 Task: Select the ignore option in the lint Vendor Prefix.
Action: Mouse moved to (62, 484)
Screenshot: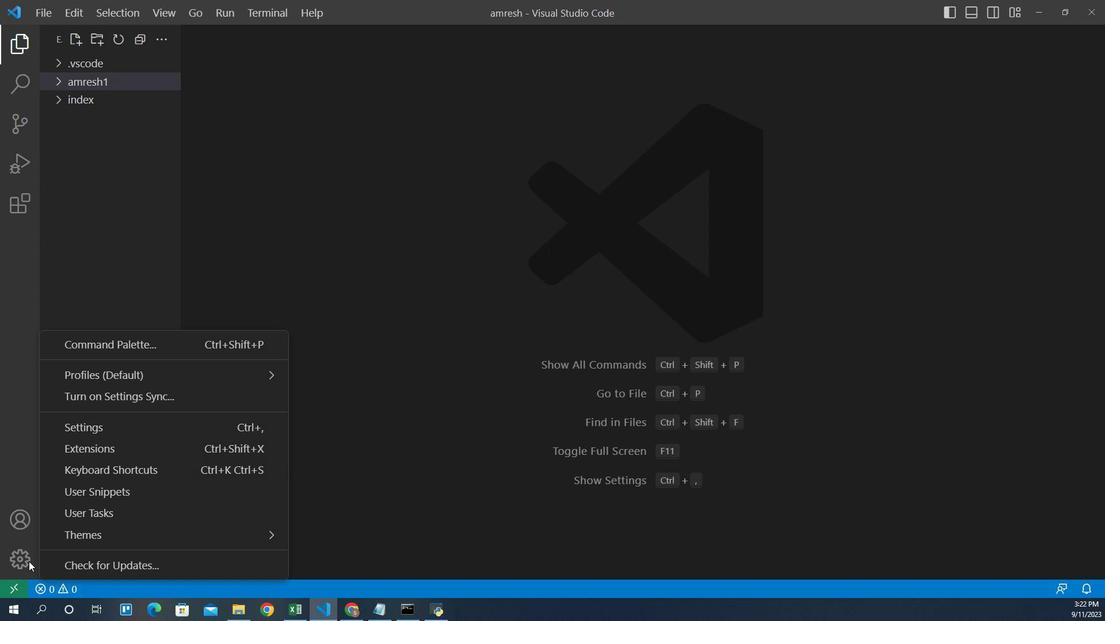 
Action: Mouse pressed left at (62, 484)
Screenshot: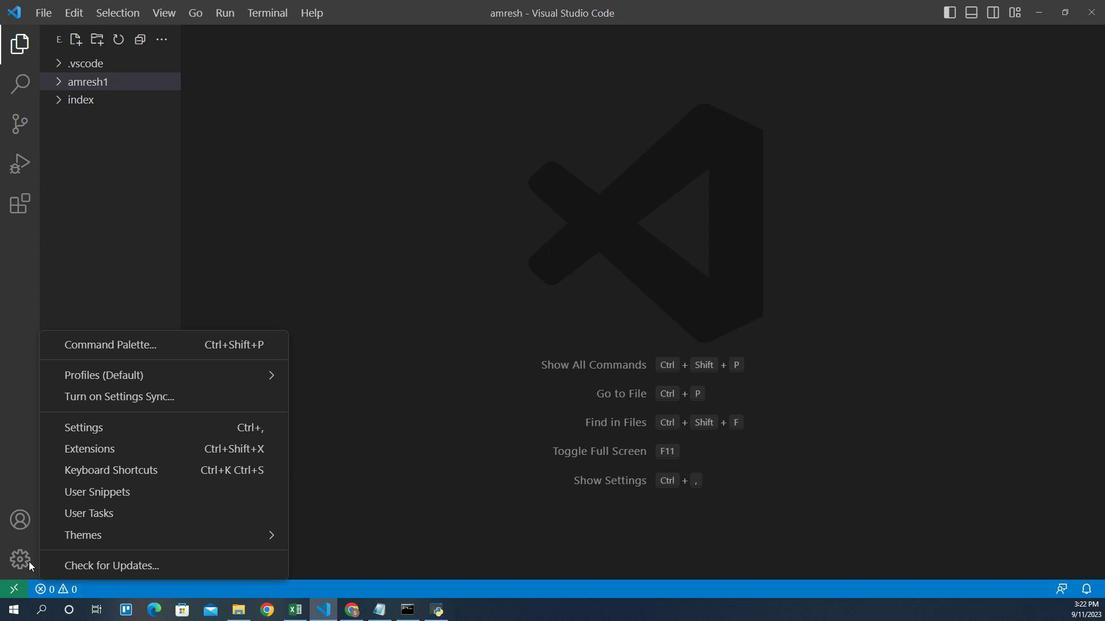 
Action: Mouse moved to (112, 402)
Screenshot: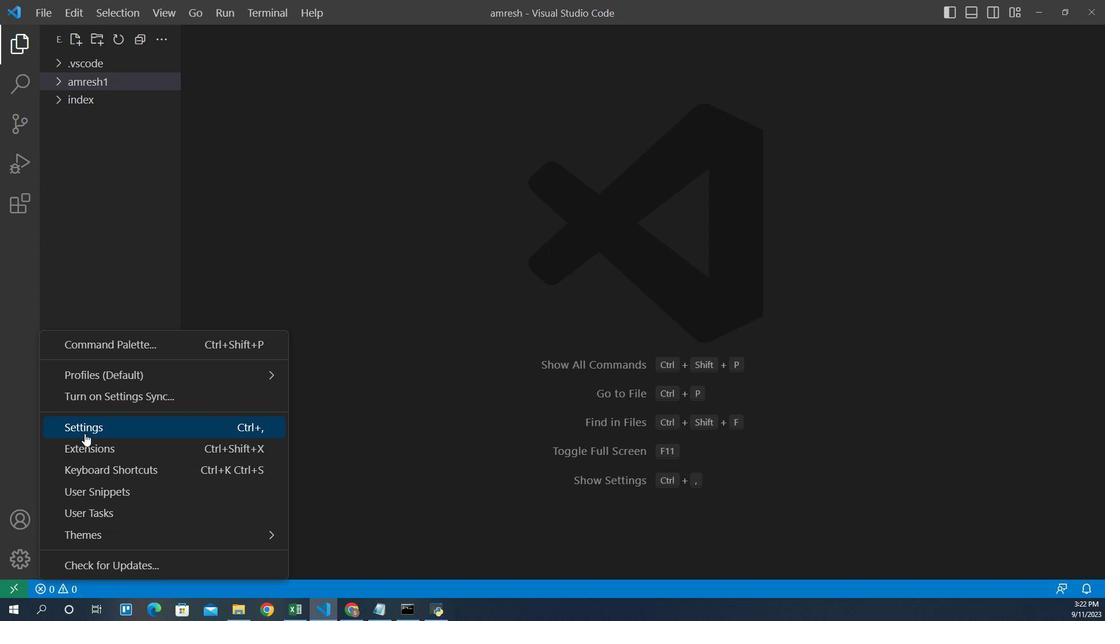 
Action: Mouse pressed left at (112, 402)
Screenshot: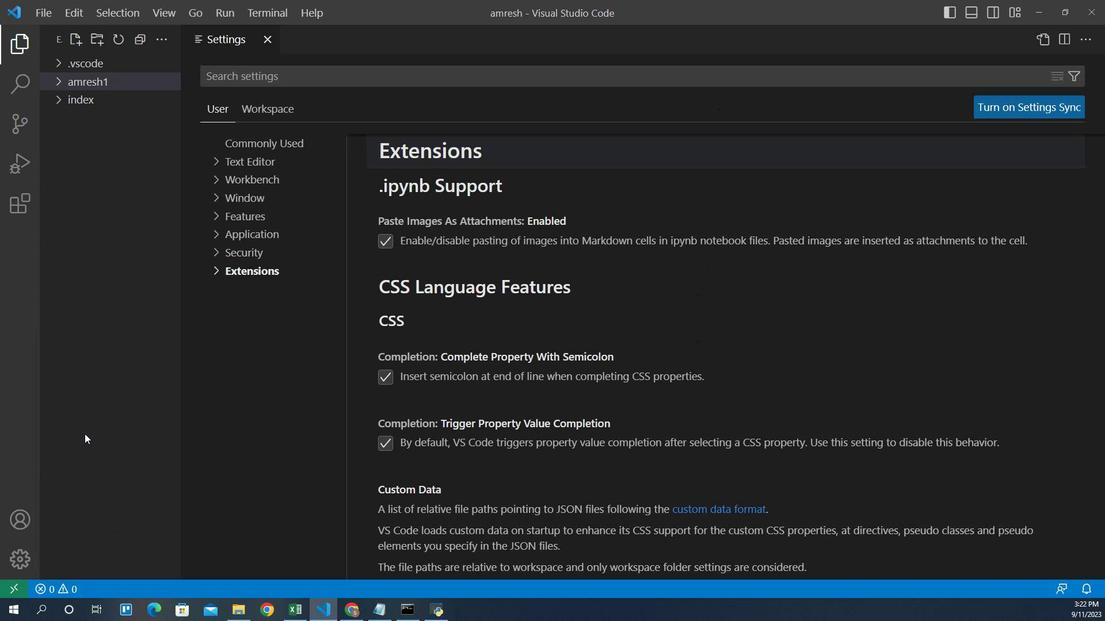 
Action: Mouse moved to (232, 298)
Screenshot: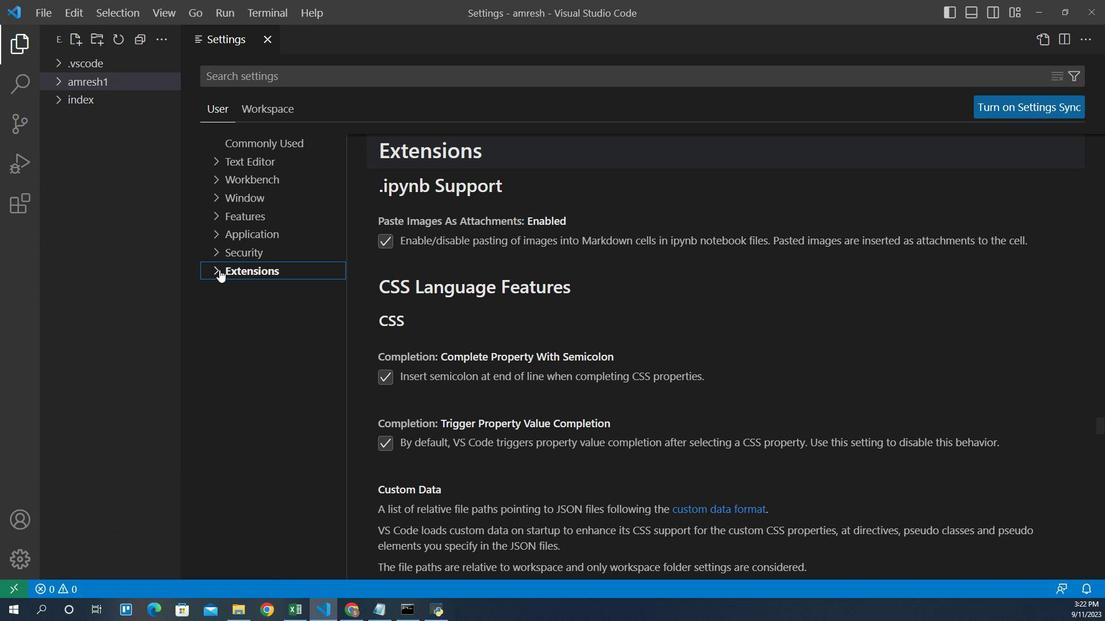 
Action: Mouse pressed left at (232, 298)
Screenshot: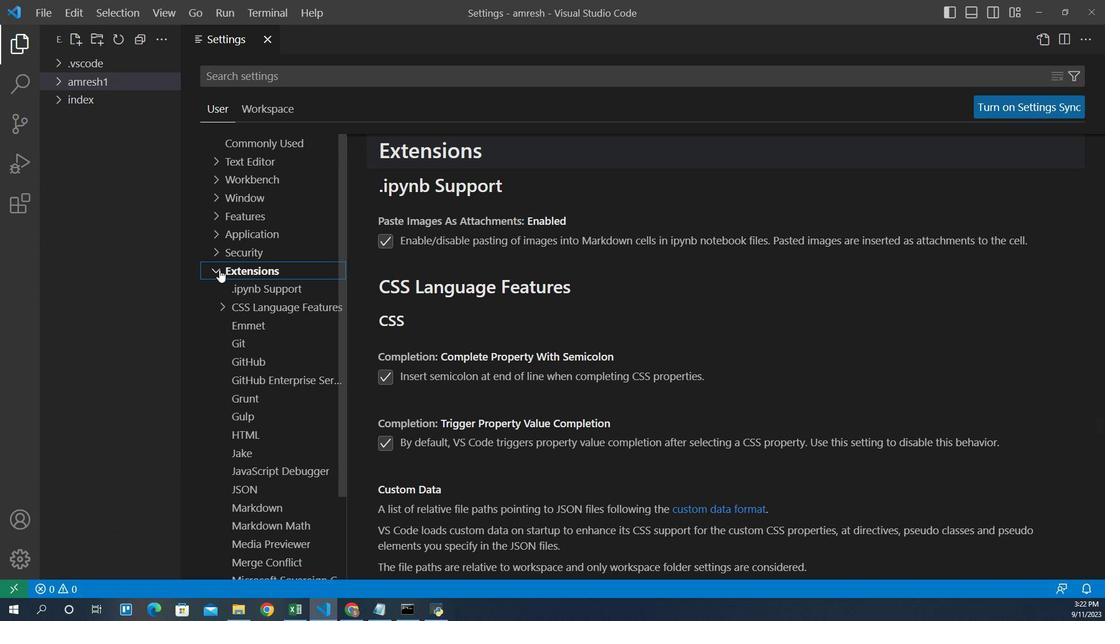 
Action: Mouse moved to (233, 317)
Screenshot: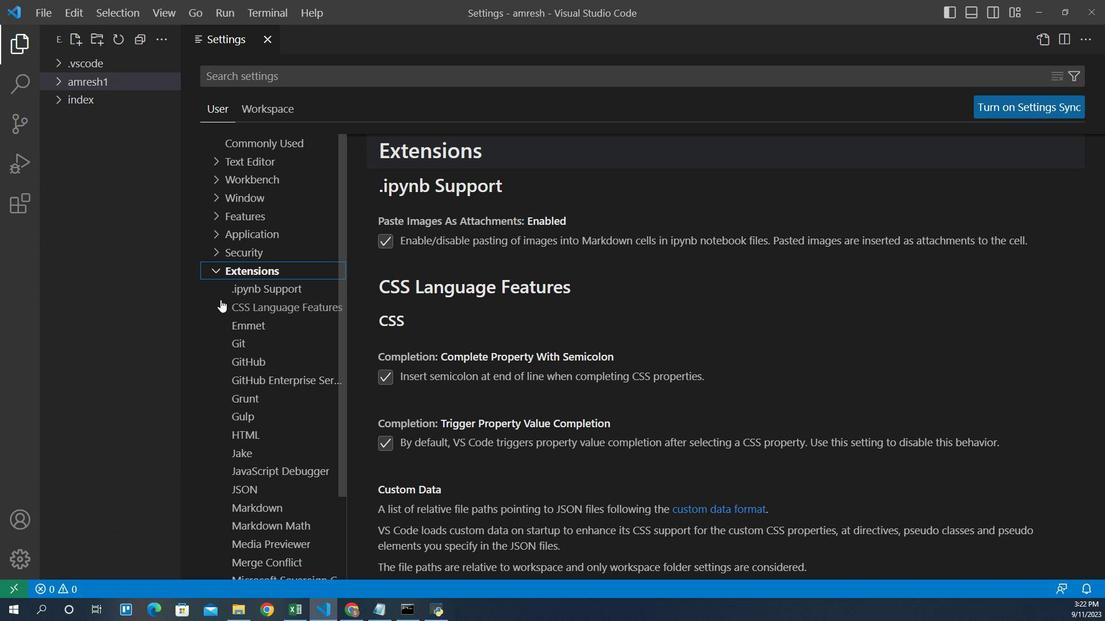 
Action: Mouse pressed left at (233, 317)
Screenshot: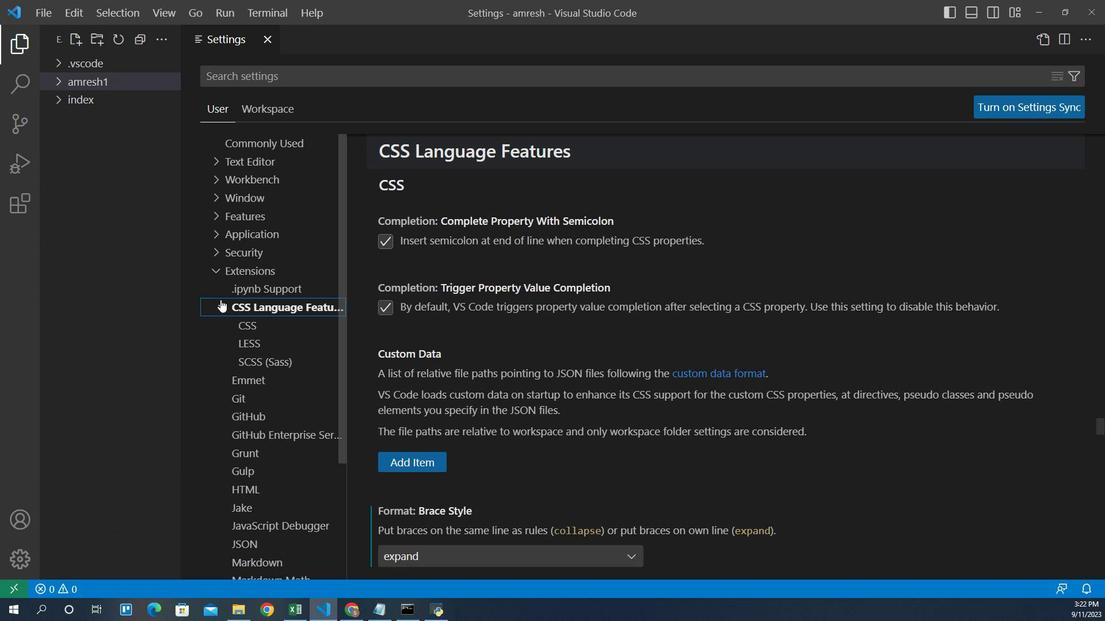 
Action: Mouse moved to (268, 357)
Screenshot: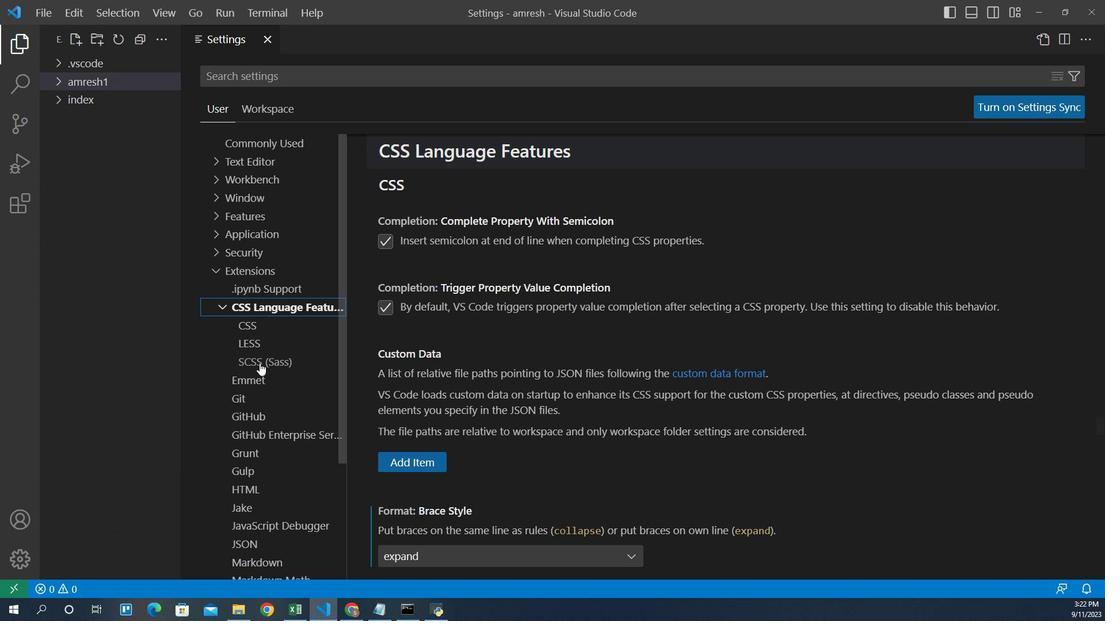 
Action: Mouse pressed left at (268, 357)
Screenshot: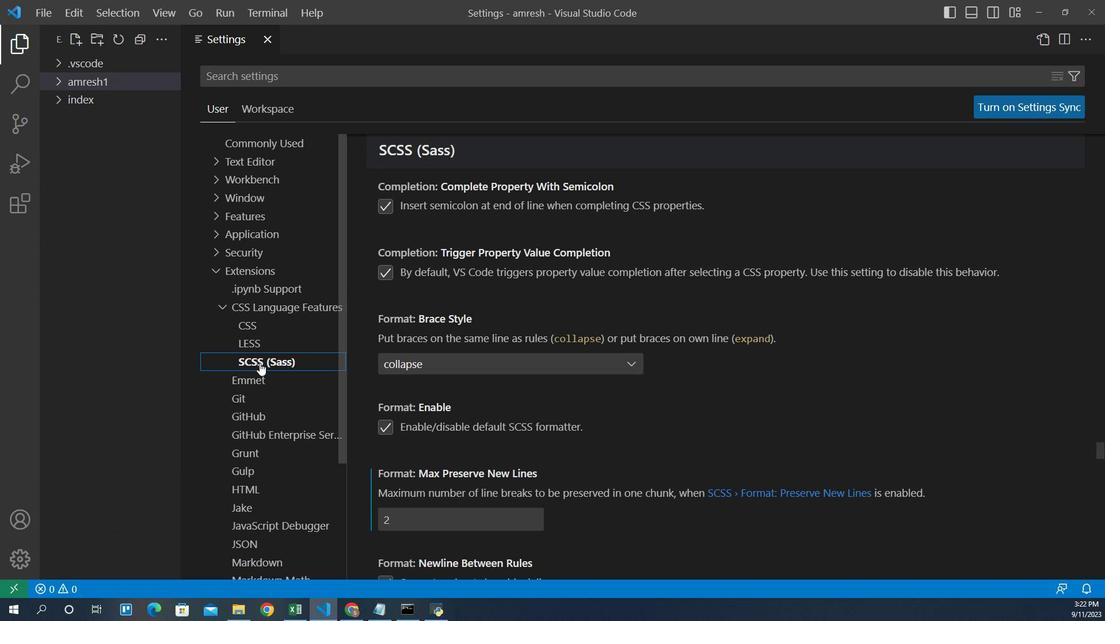 
Action: Mouse moved to (500, 398)
Screenshot: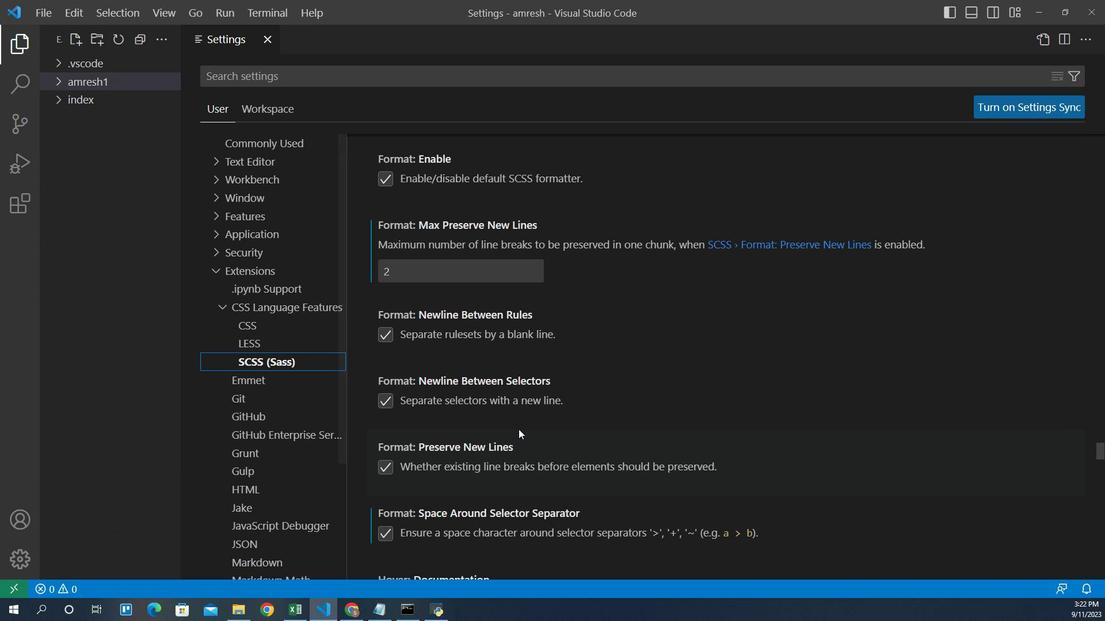 
Action: Mouse scrolled (500, 397) with delta (0, 0)
Screenshot: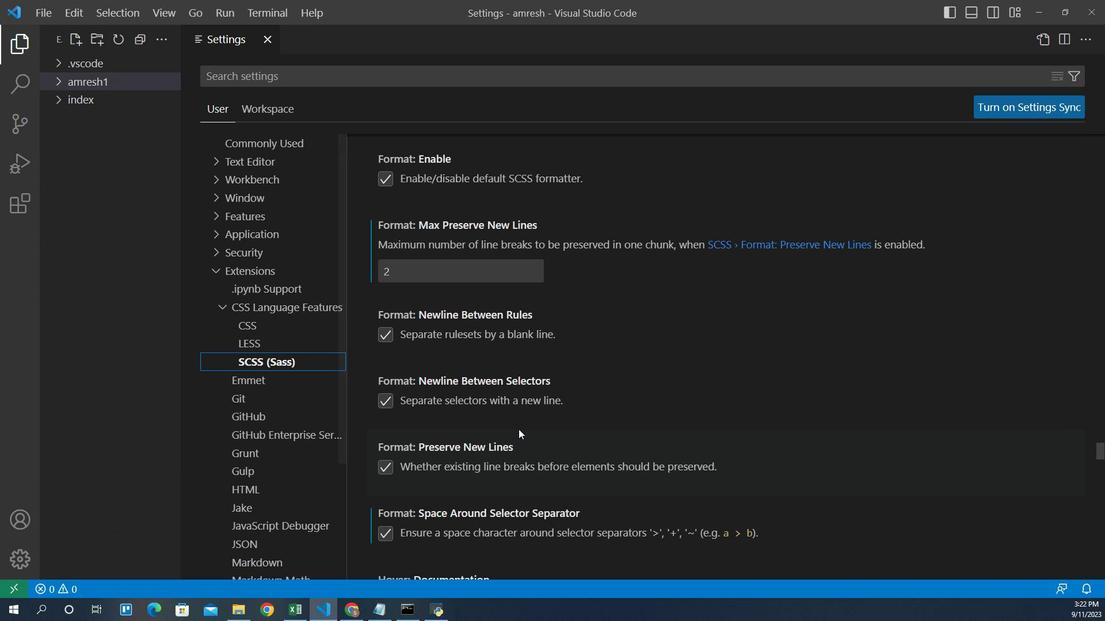 
Action: Mouse scrolled (500, 397) with delta (0, 0)
Screenshot: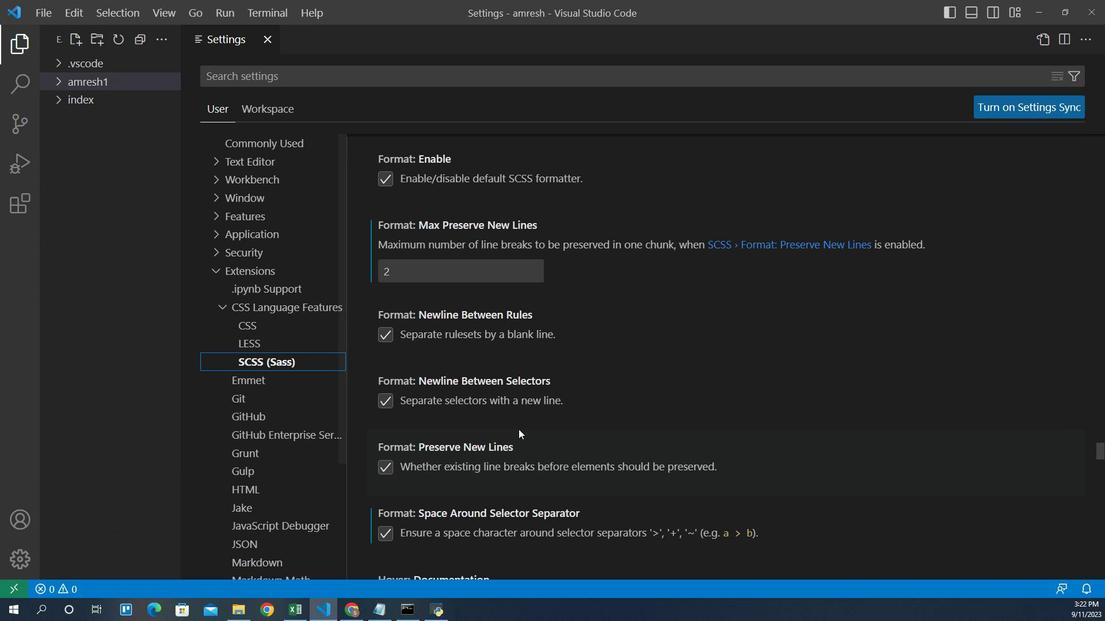 
Action: Mouse scrolled (500, 397) with delta (0, 0)
Screenshot: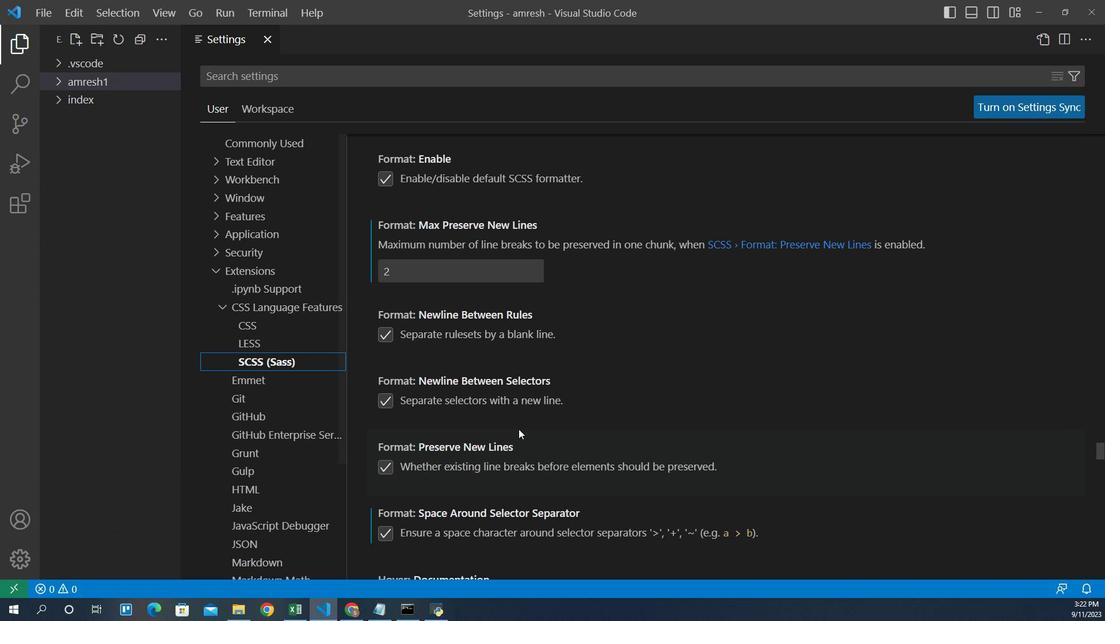 
Action: Mouse scrolled (500, 397) with delta (0, 0)
Screenshot: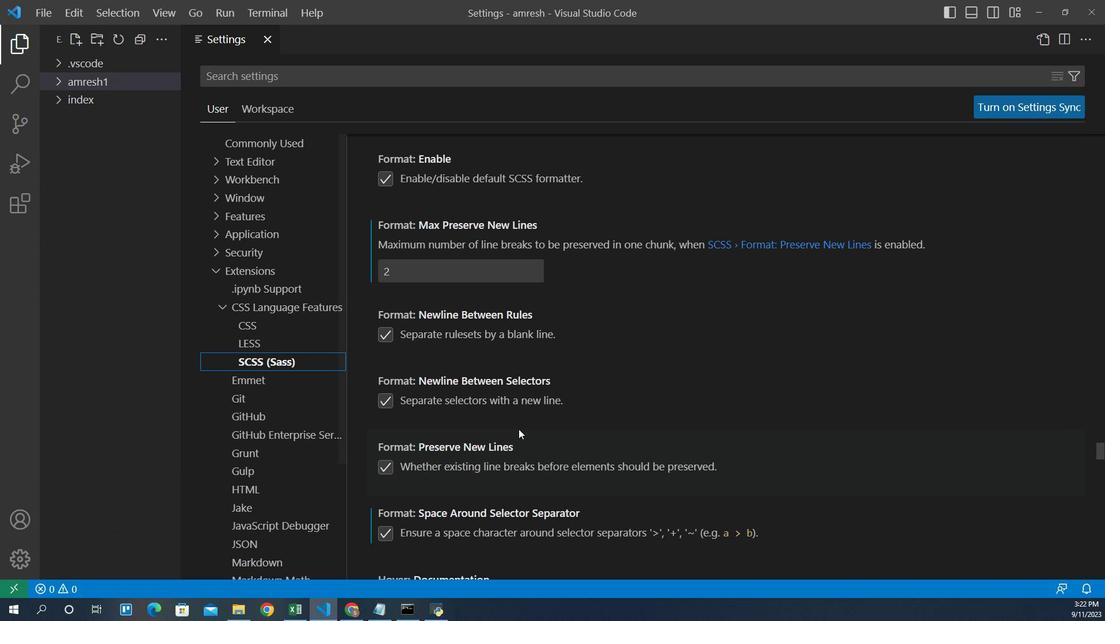 
Action: Mouse scrolled (500, 397) with delta (0, 0)
Screenshot: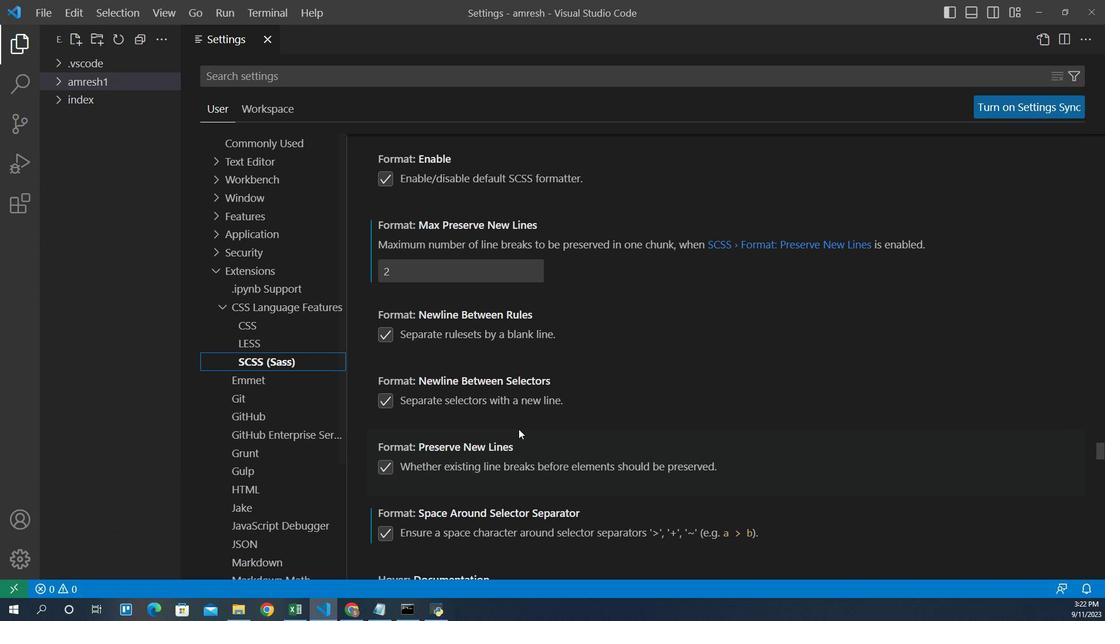 
Action: Mouse scrolled (500, 397) with delta (0, 0)
Screenshot: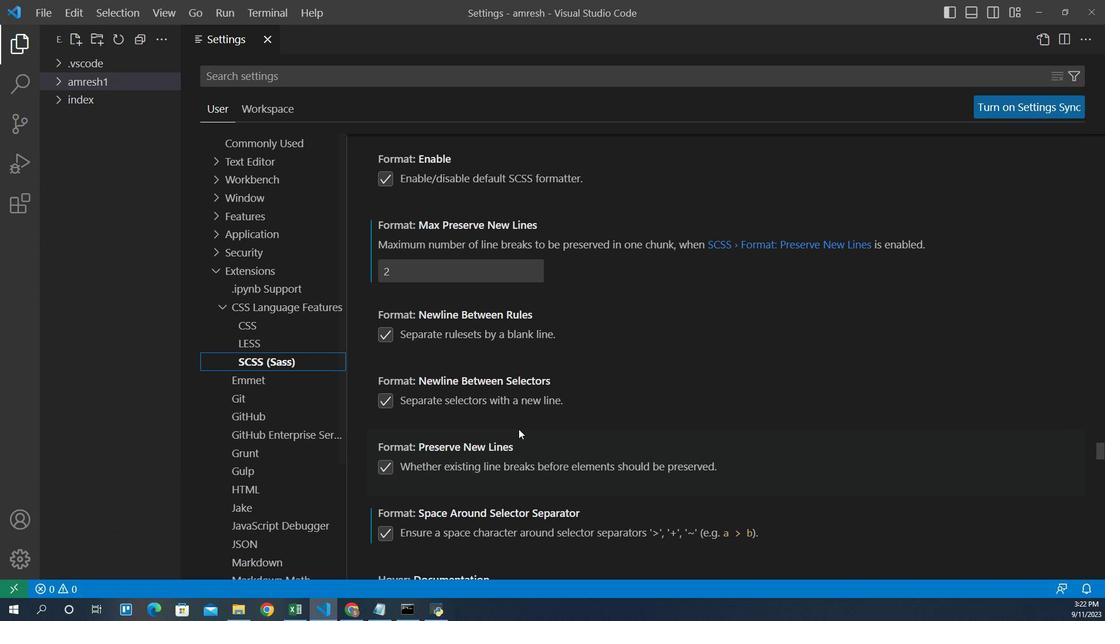 
Action: Mouse moved to (500, 399)
Screenshot: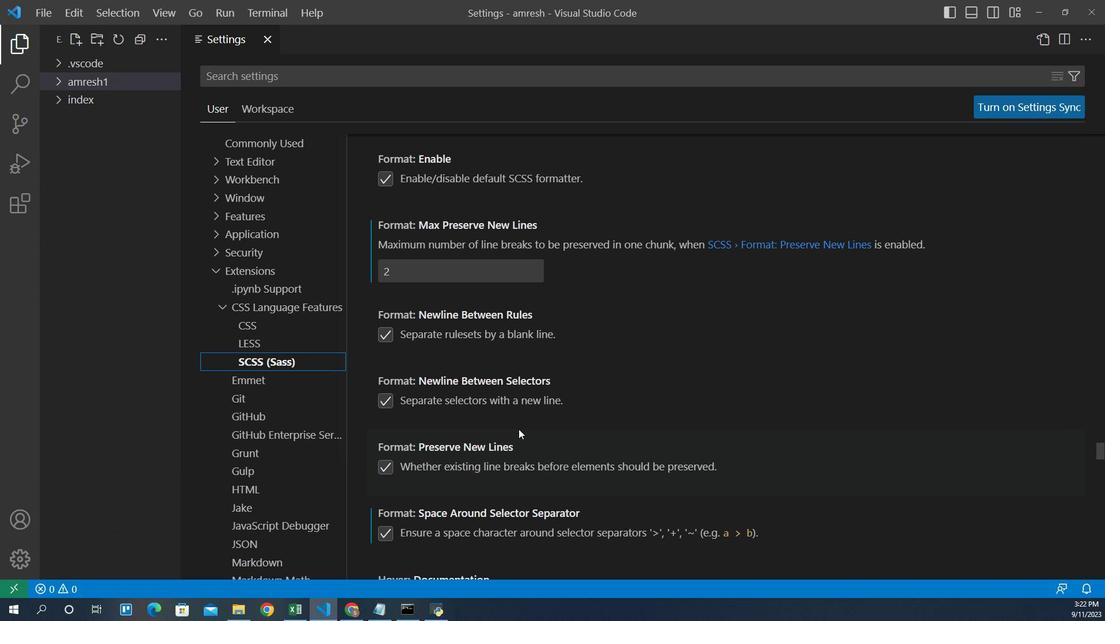 
Action: Mouse scrolled (500, 399) with delta (0, 0)
Screenshot: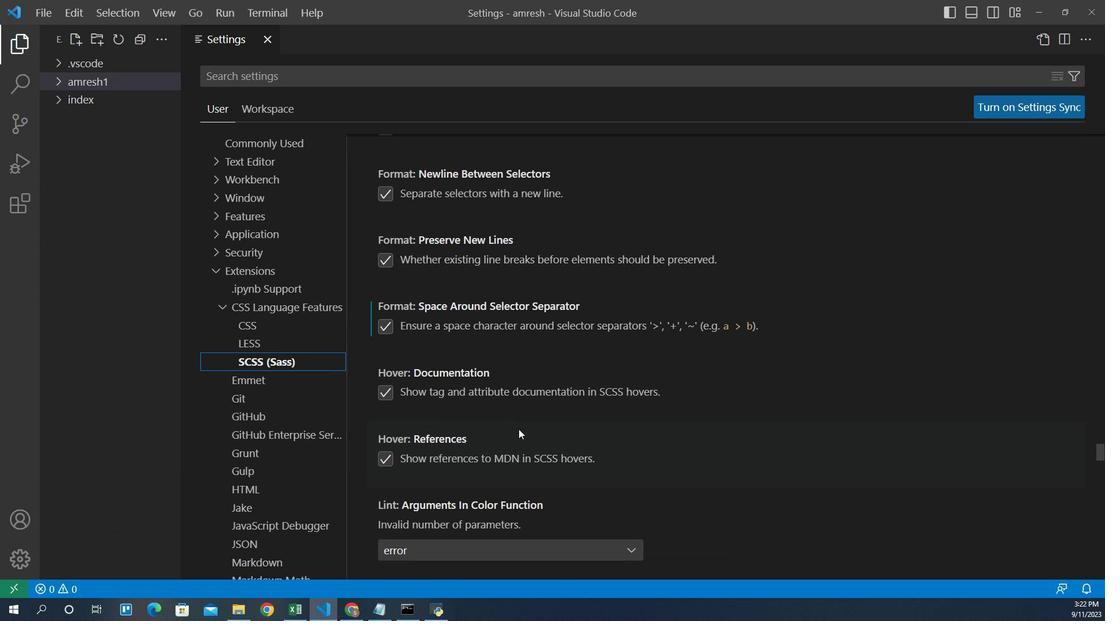 
Action: Mouse scrolled (500, 399) with delta (0, 0)
Screenshot: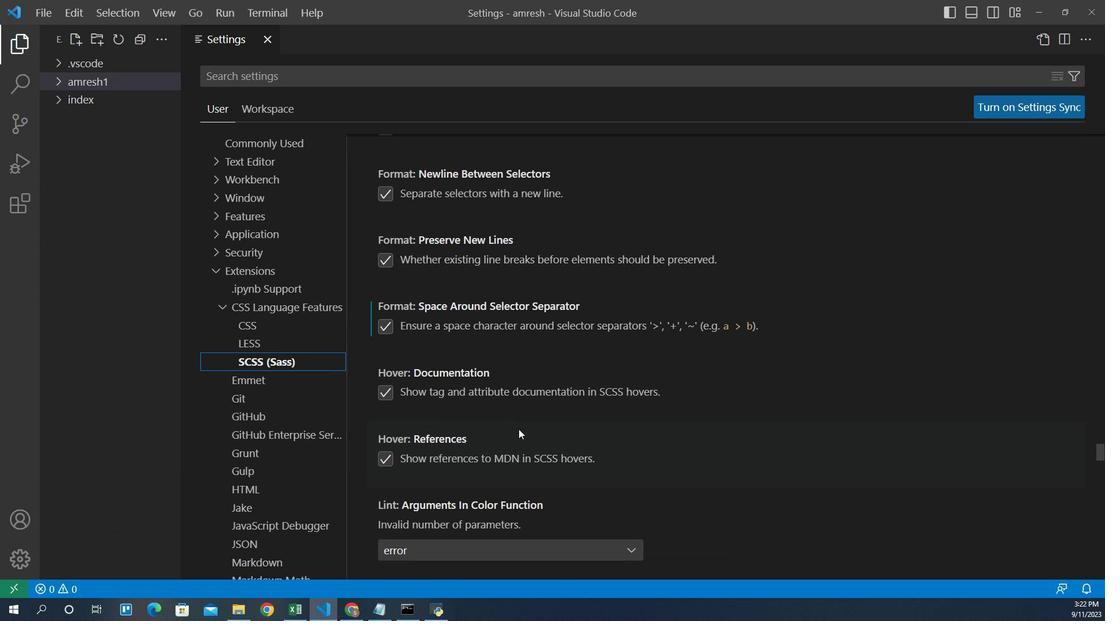 
Action: Mouse scrolled (500, 399) with delta (0, 0)
Screenshot: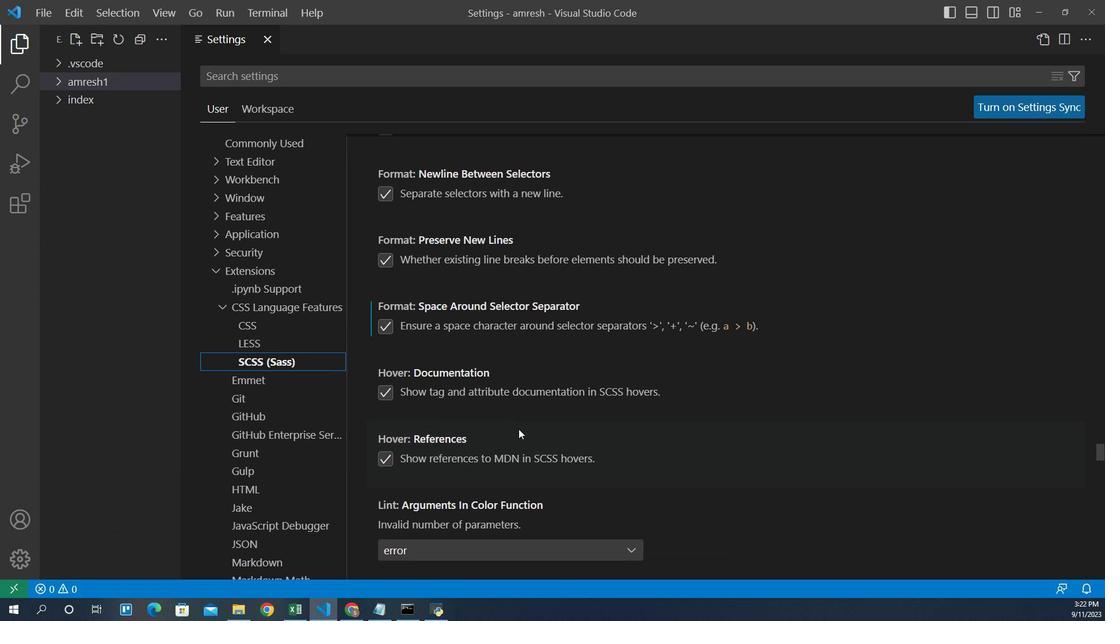 
Action: Mouse scrolled (500, 399) with delta (0, 0)
Screenshot: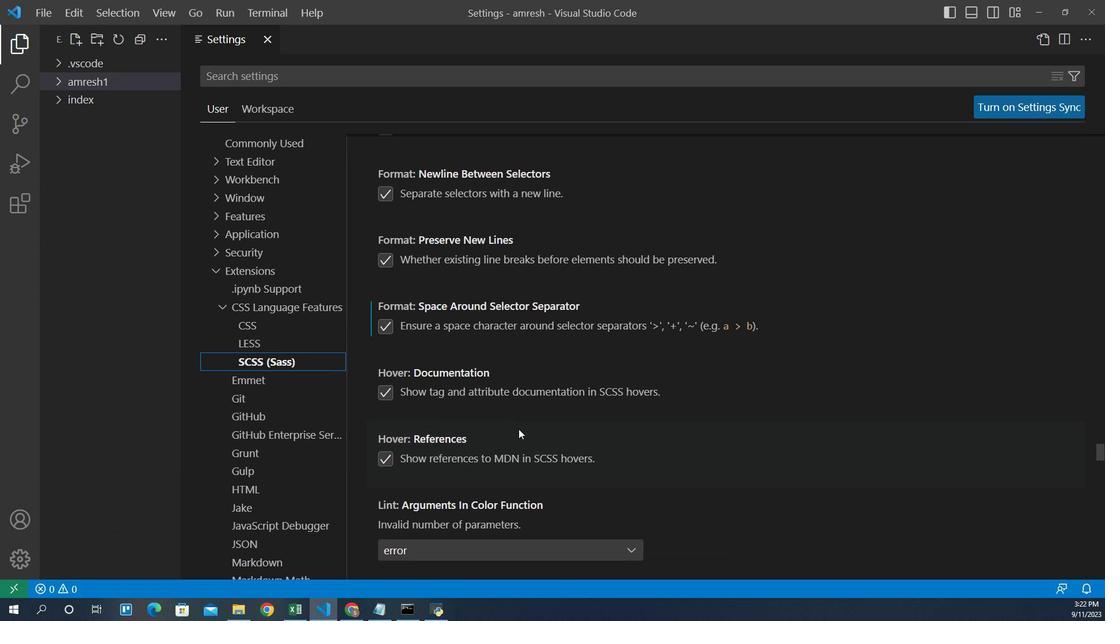 
Action: Mouse scrolled (500, 399) with delta (0, 0)
Screenshot: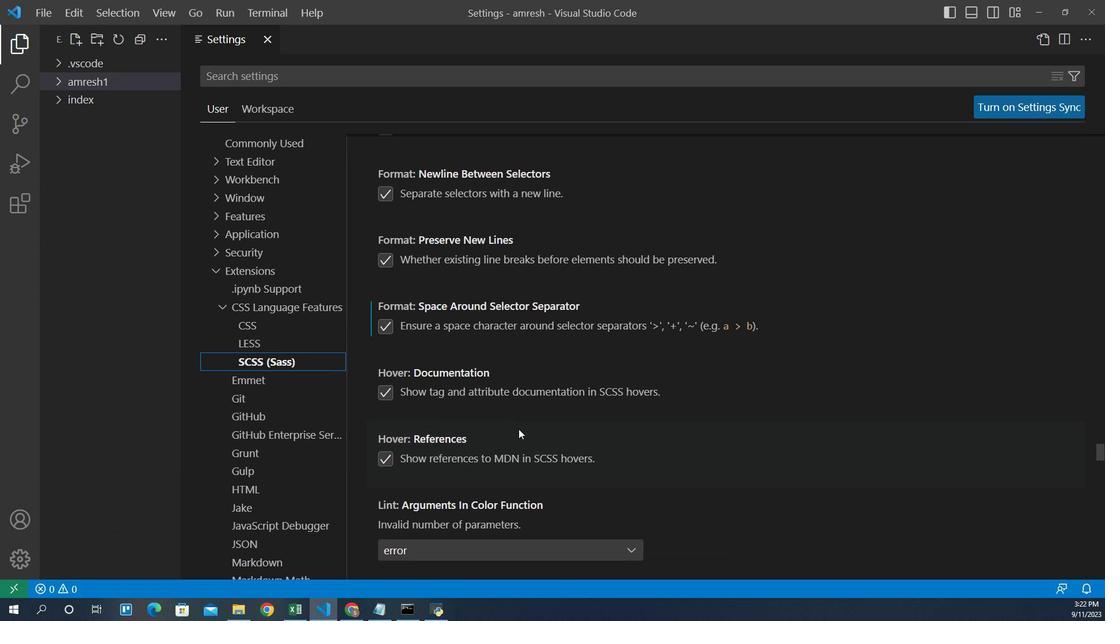 
Action: Mouse scrolled (500, 399) with delta (0, 0)
Screenshot: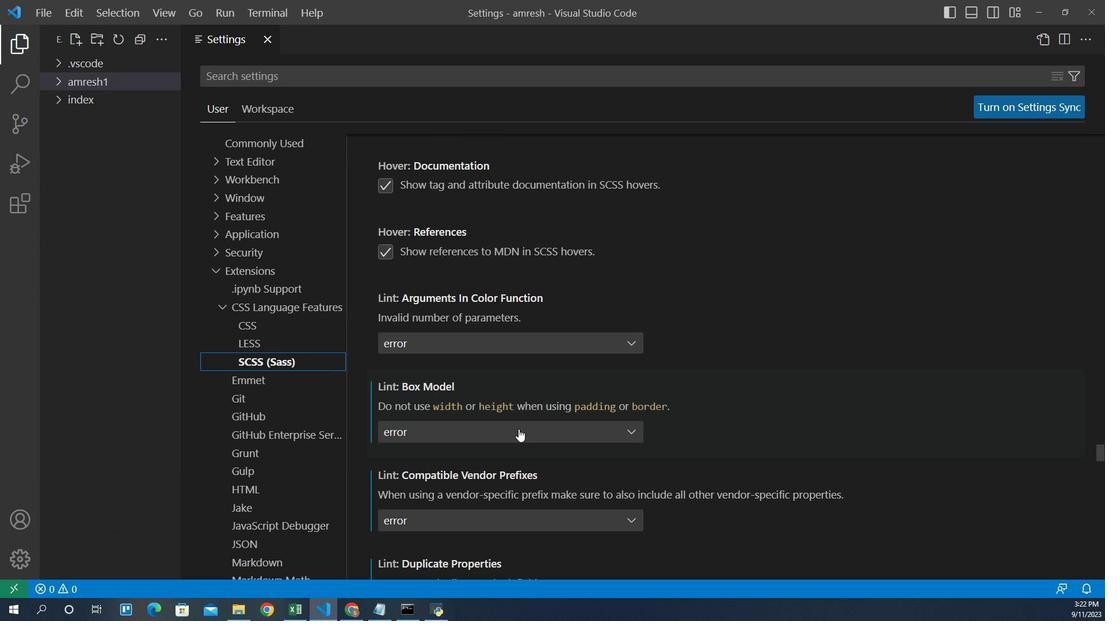 
Action: Mouse scrolled (500, 399) with delta (0, 0)
Screenshot: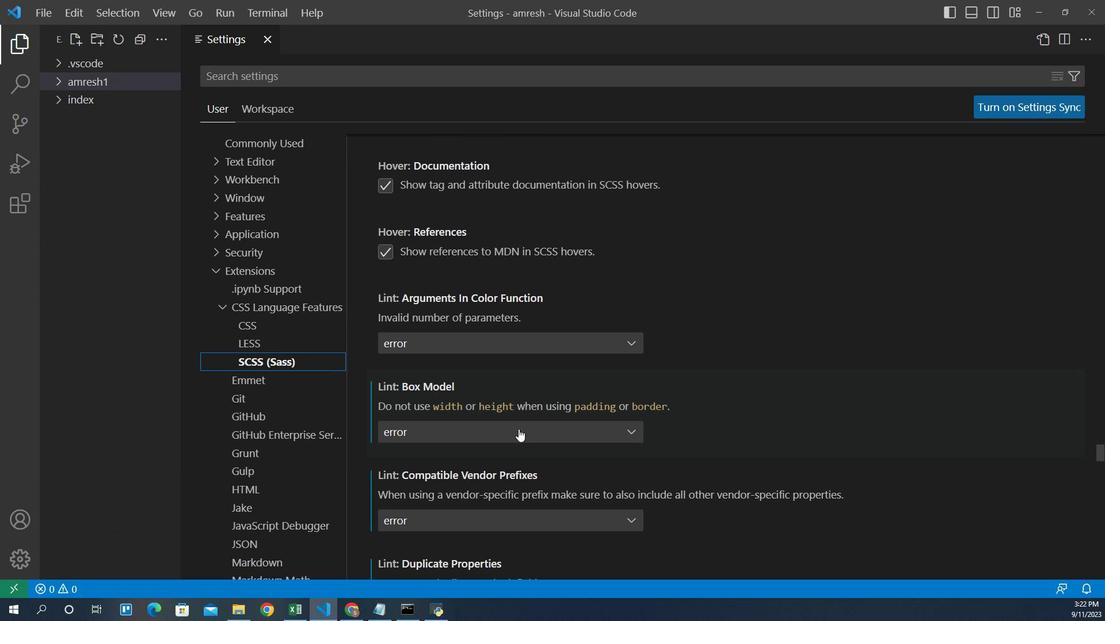 
Action: Mouse scrolled (500, 399) with delta (0, 0)
Screenshot: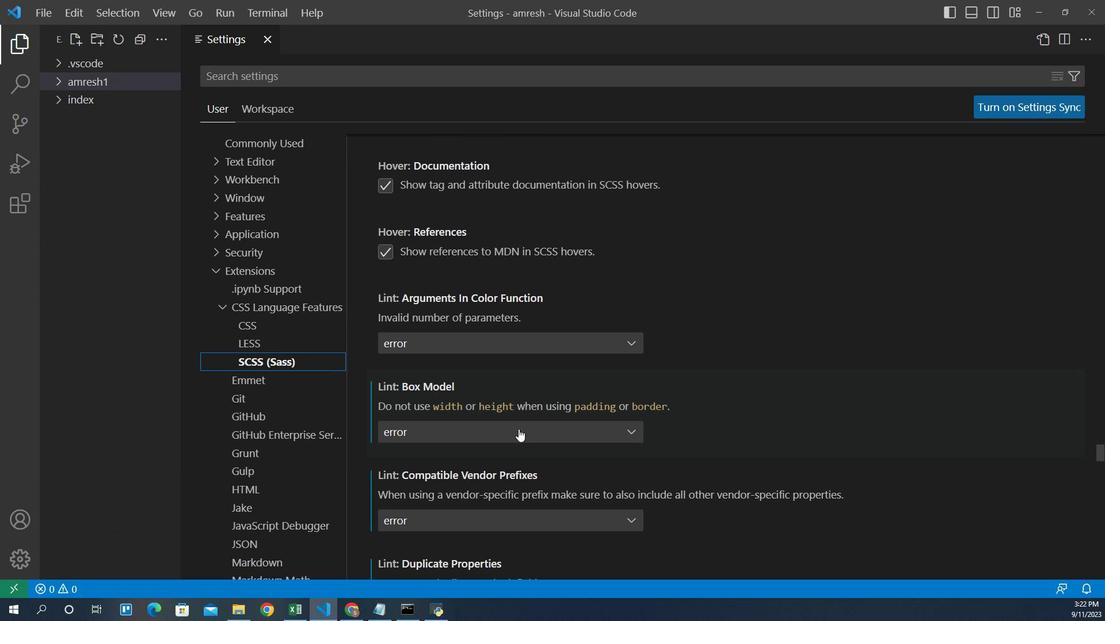 
Action: Mouse scrolled (500, 399) with delta (0, 0)
Screenshot: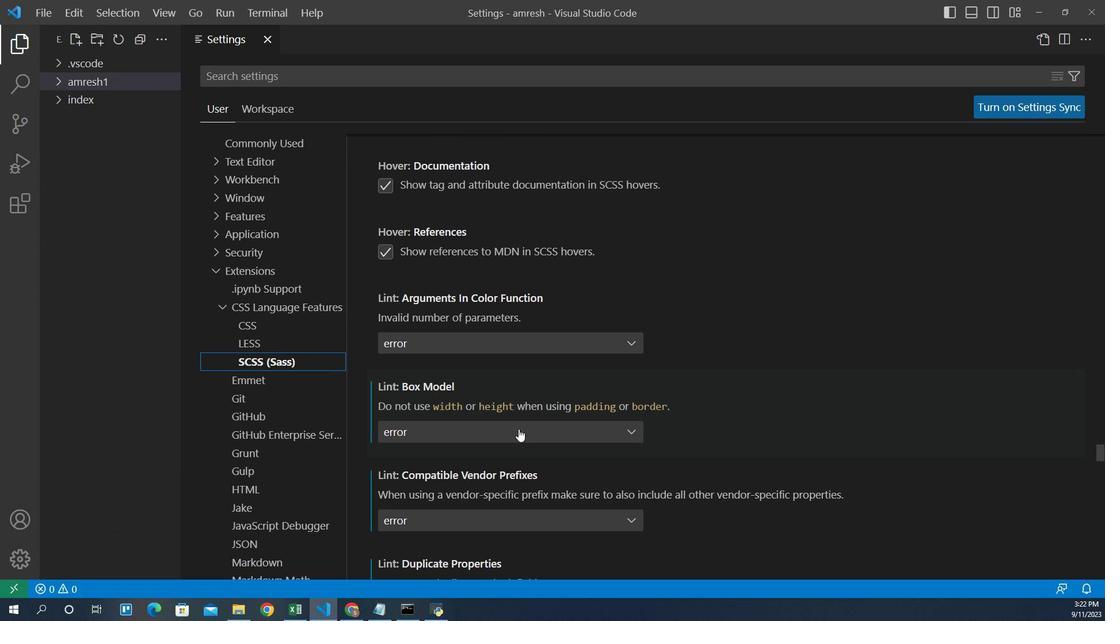 
Action: Mouse scrolled (500, 399) with delta (0, 0)
Screenshot: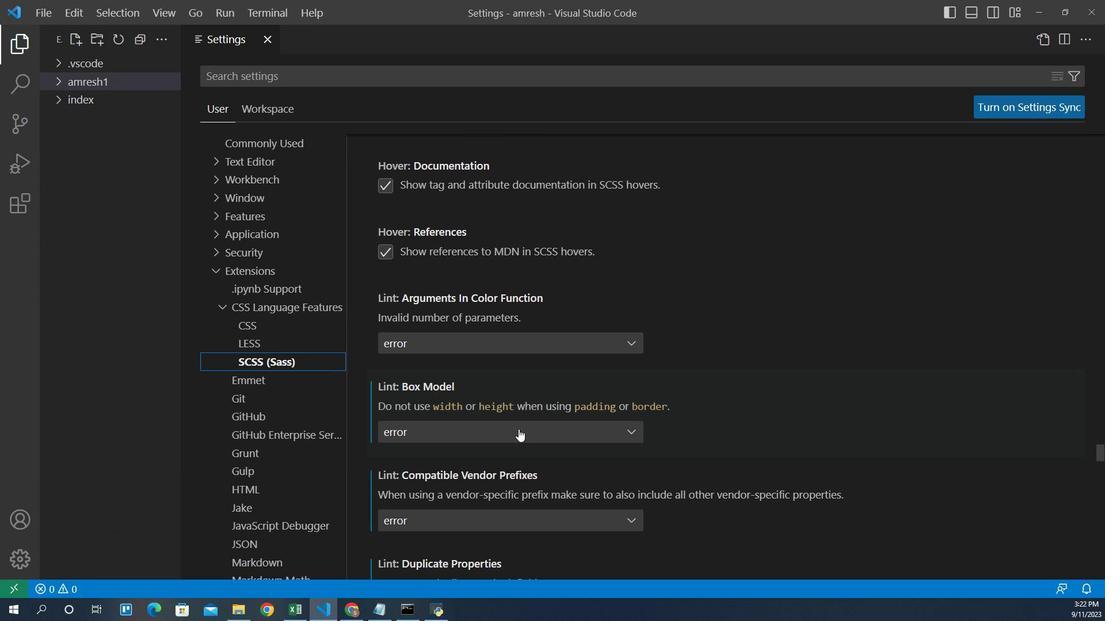 
Action: Mouse scrolled (500, 399) with delta (0, 0)
Screenshot: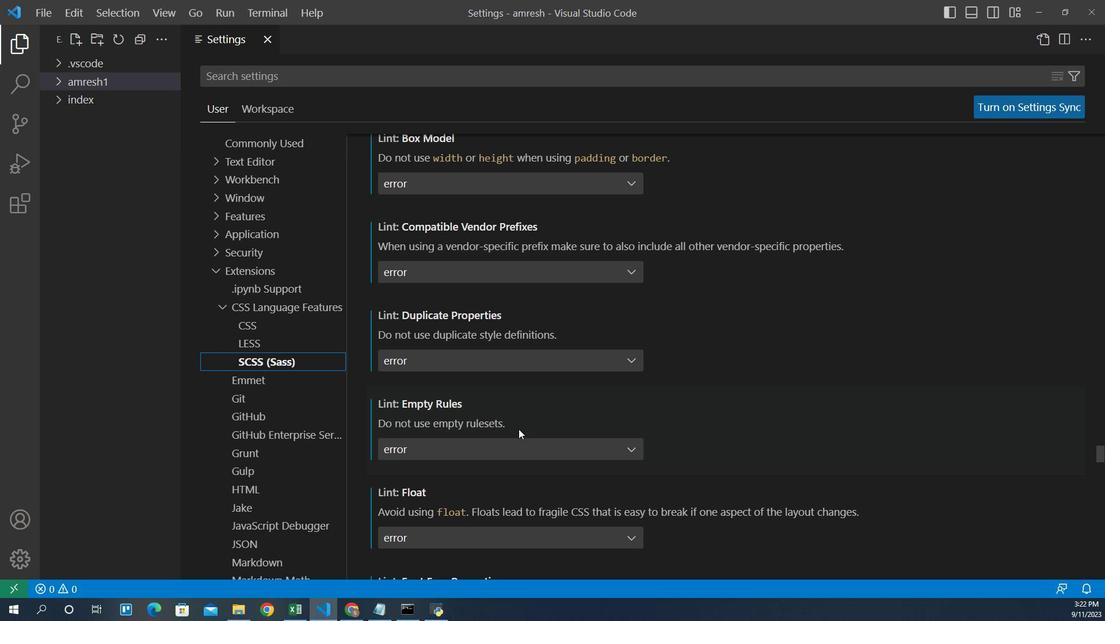 
Action: Mouse scrolled (500, 399) with delta (0, 0)
Screenshot: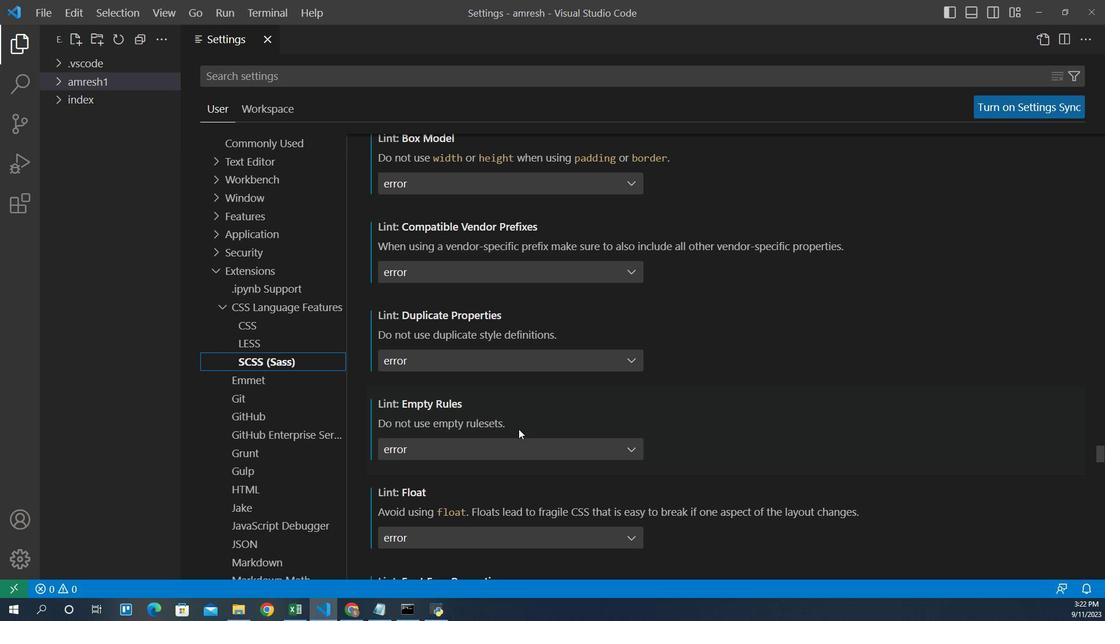 
Action: Mouse scrolled (500, 399) with delta (0, 0)
Screenshot: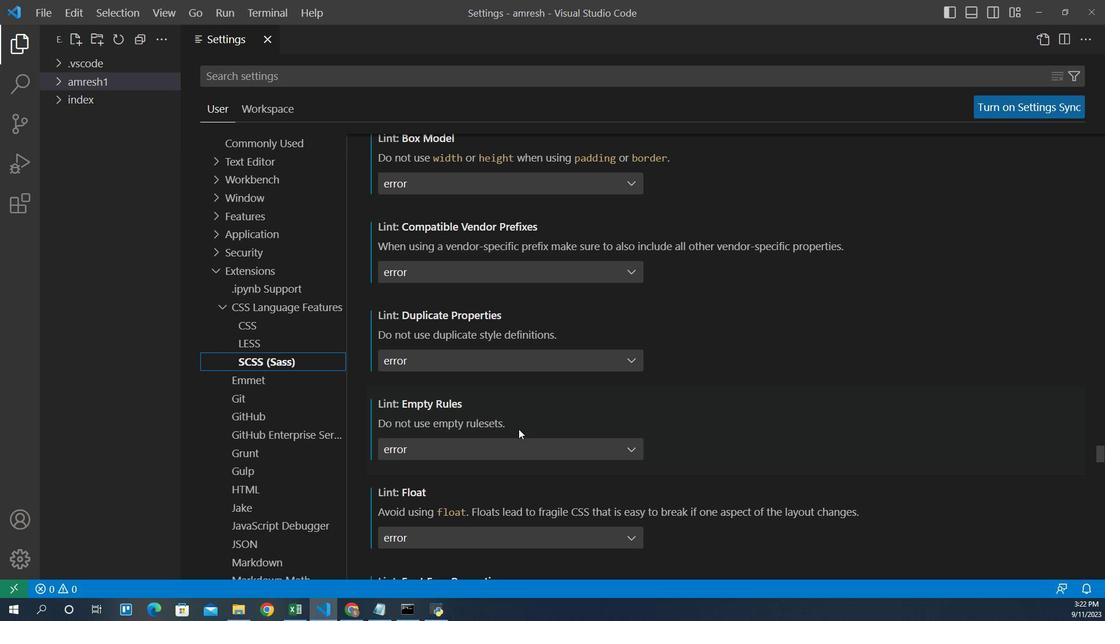
Action: Mouse scrolled (500, 399) with delta (0, 0)
Screenshot: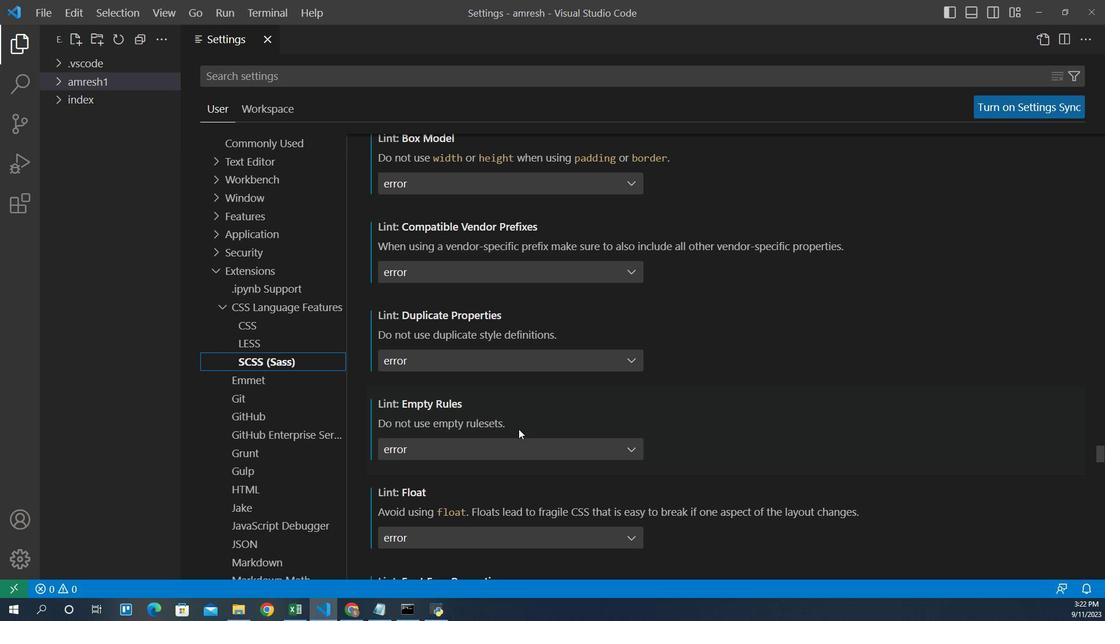 
Action: Mouse scrolled (500, 399) with delta (0, 0)
Screenshot: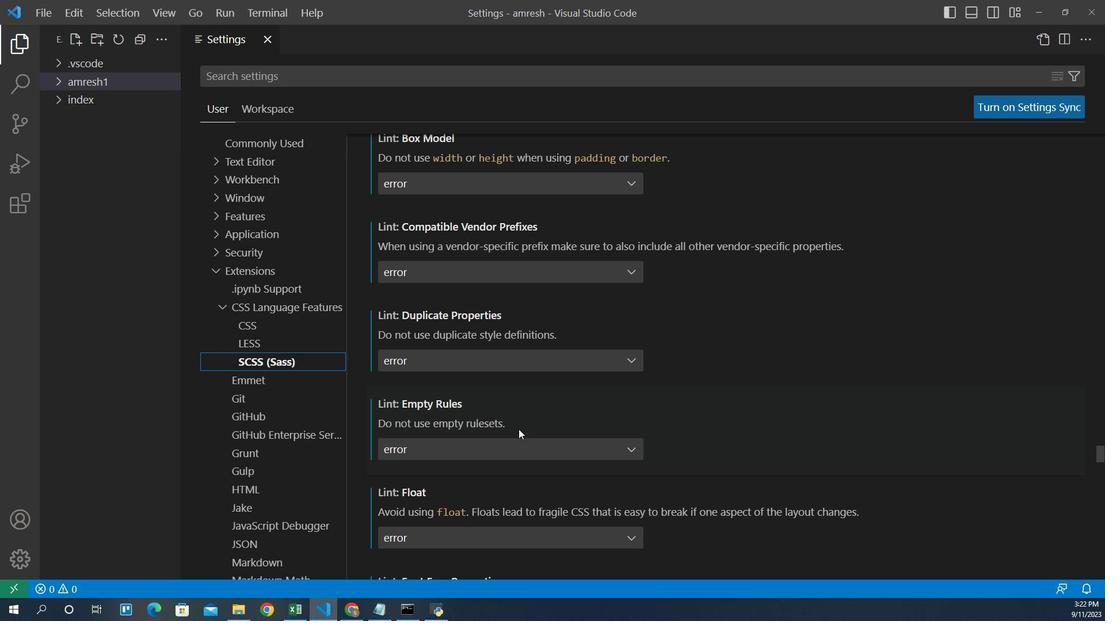 
Action: Mouse scrolled (500, 399) with delta (0, 0)
Screenshot: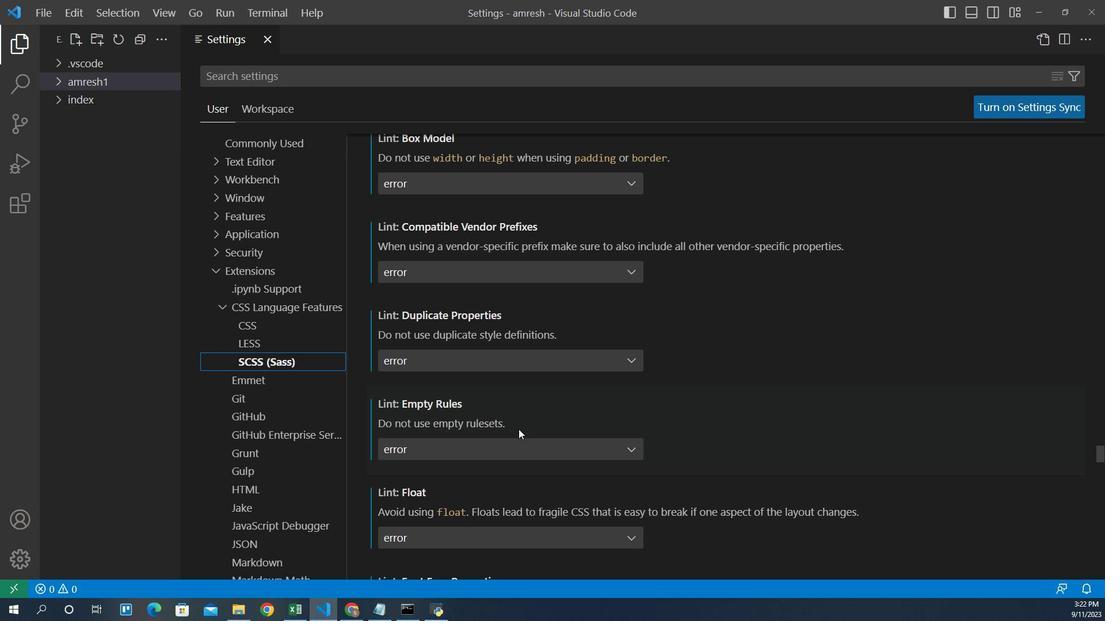 
Action: Mouse scrolled (500, 399) with delta (0, 0)
Screenshot: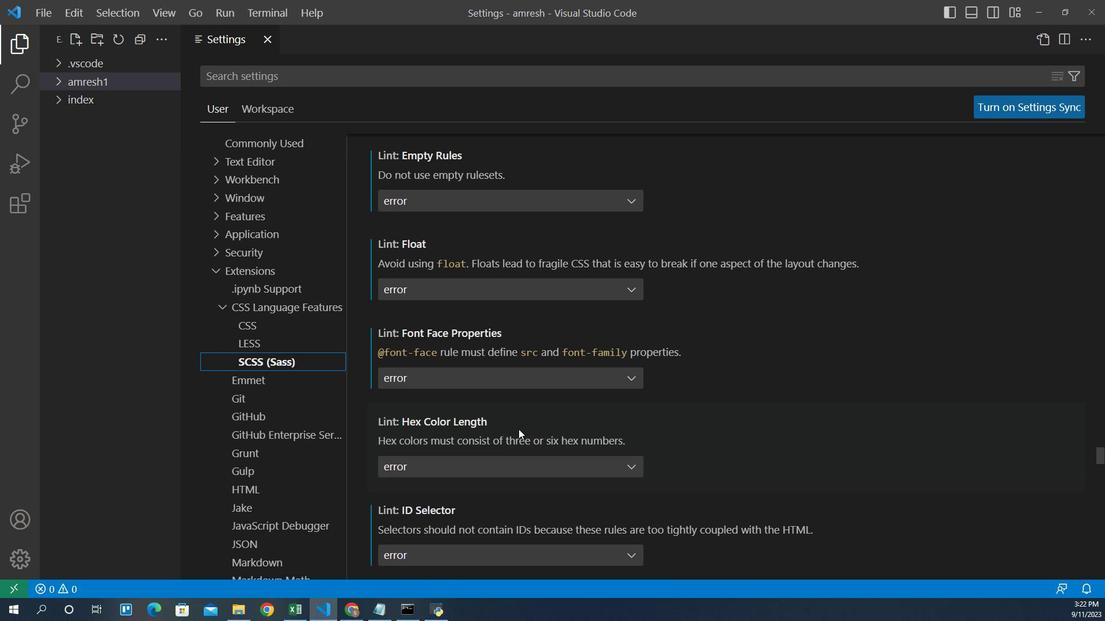 
Action: Mouse scrolled (500, 399) with delta (0, 0)
Screenshot: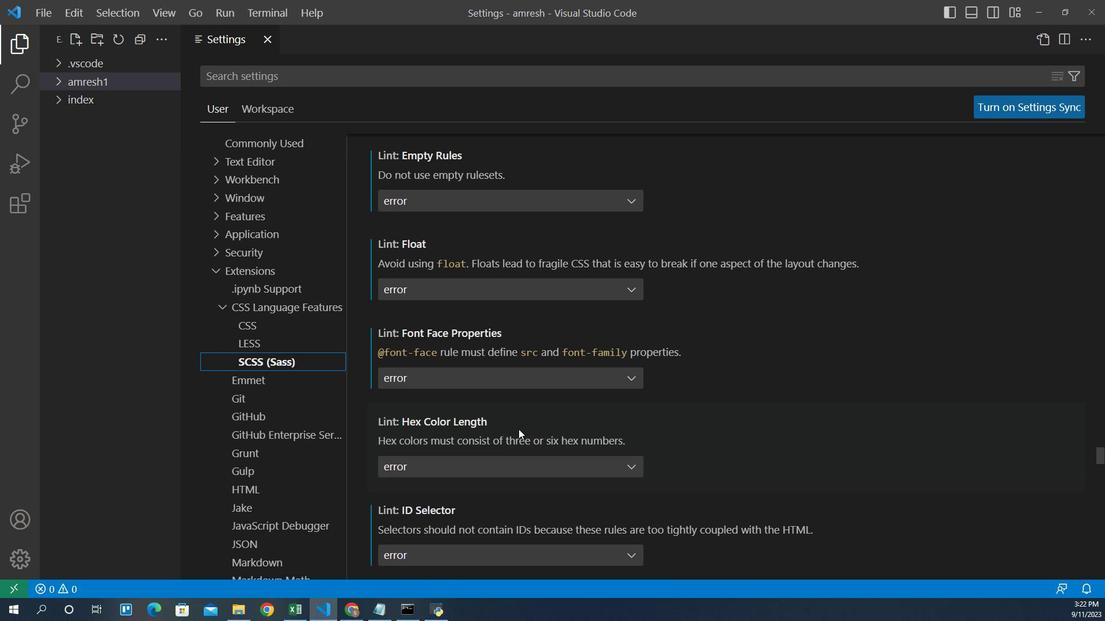 
Action: Mouse scrolled (500, 399) with delta (0, 0)
Screenshot: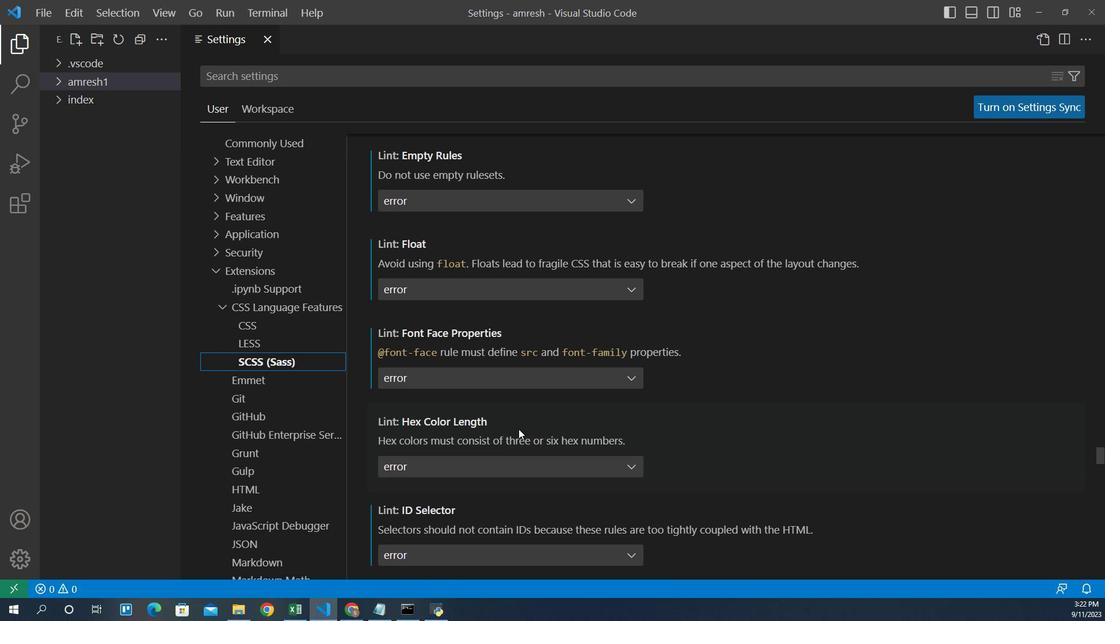 
Action: Mouse scrolled (500, 399) with delta (0, 0)
Screenshot: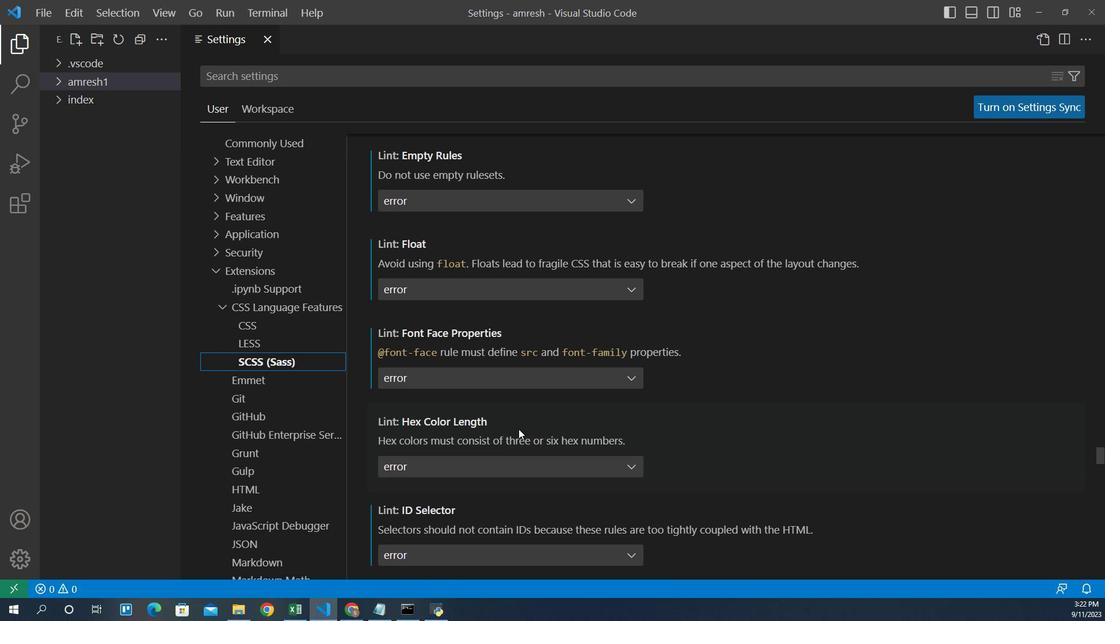 
Action: Mouse scrolled (500, 399) with delta (0, 0)
Screenshot: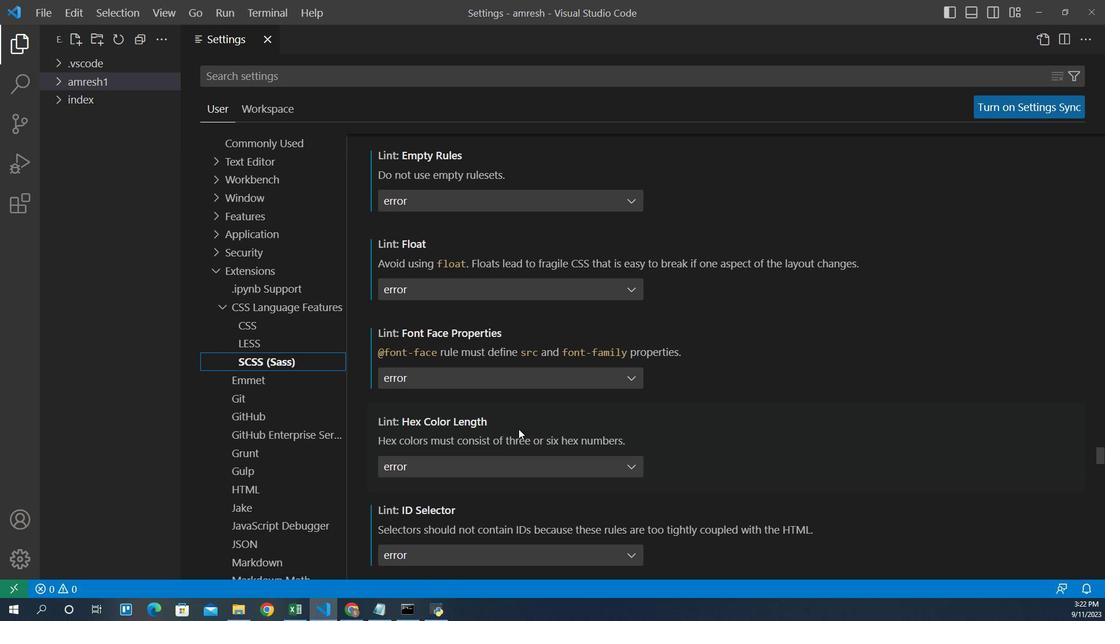 
Action: Mouse scrolled (500, 399) with delta (0, 0)
Screenshot: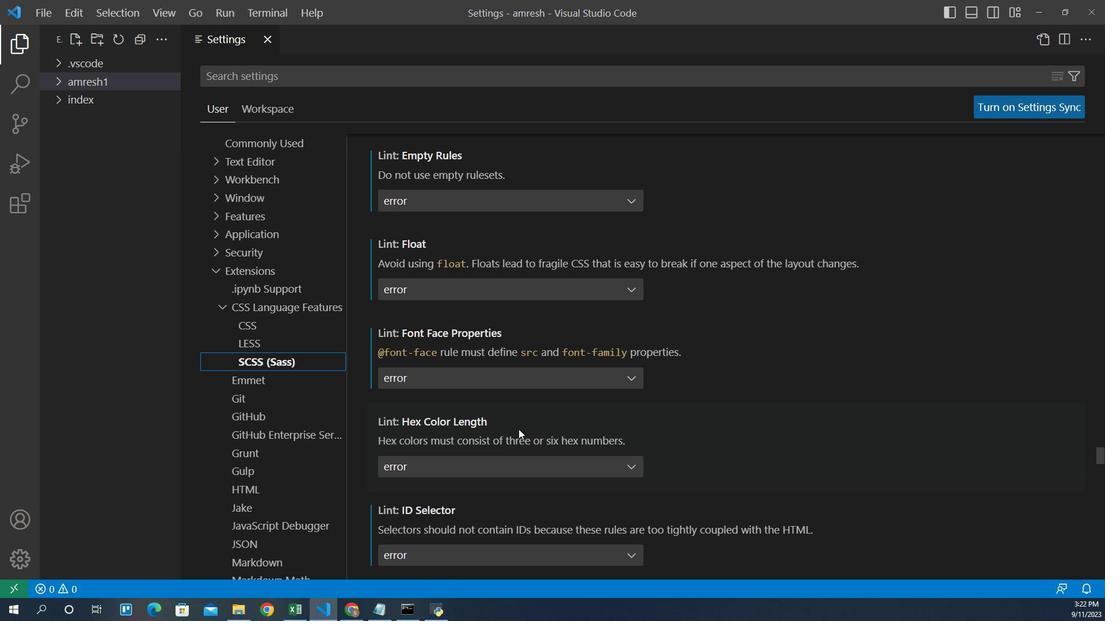 
Action: Mouse scrolled (500, 399) with delta (0, 0)
Screenshot: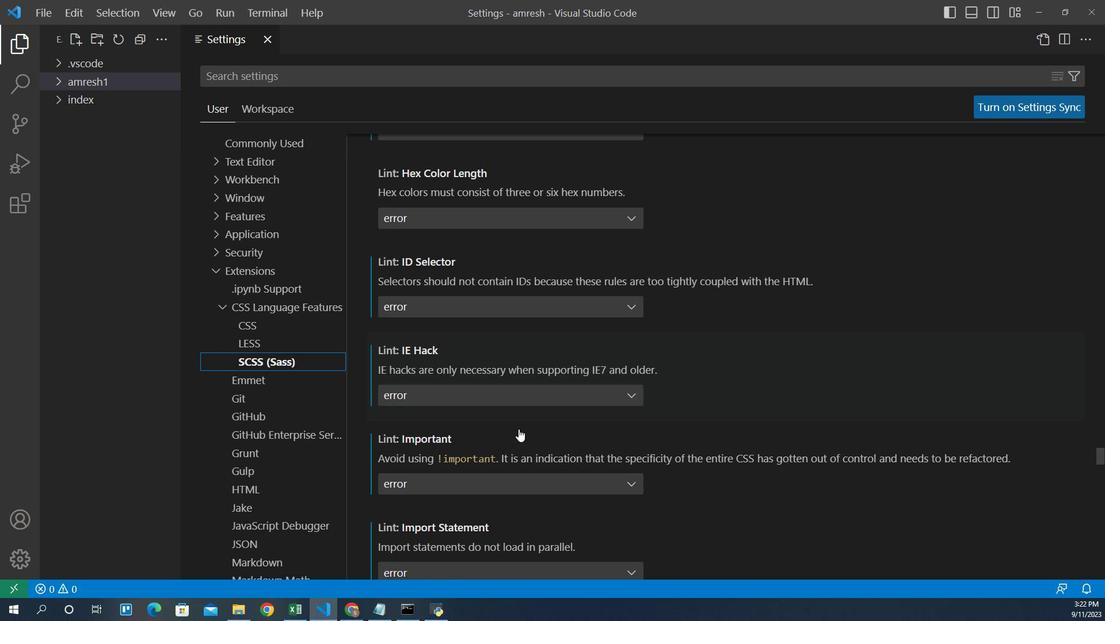 
Action: Mouse scrolled (500, 399) with delta (0, 0)
Screenshot: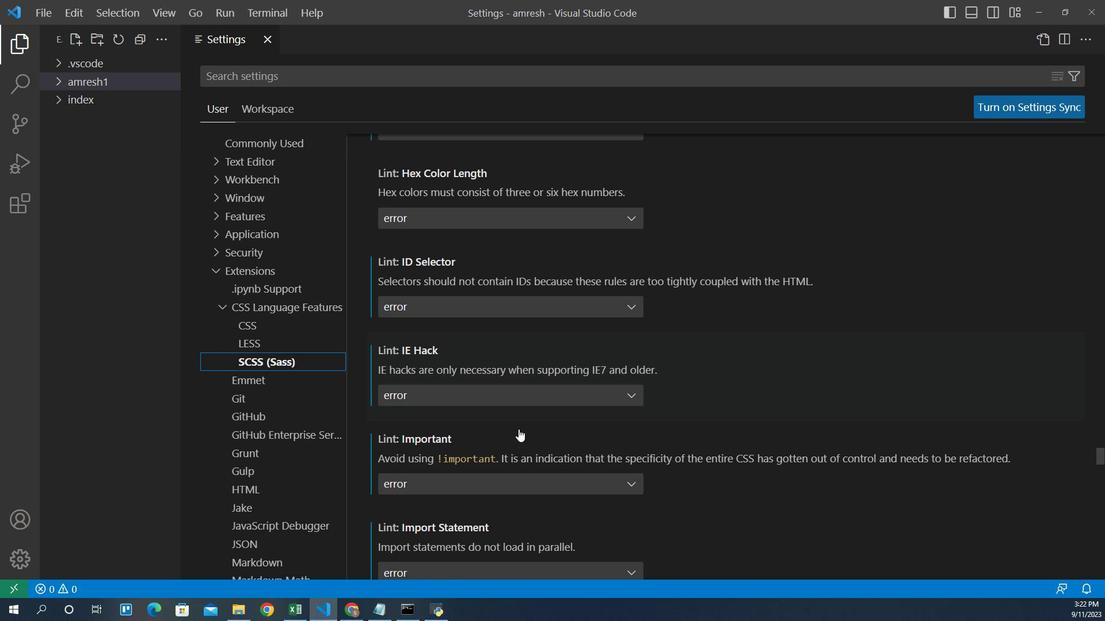 
Action: Mouse scrolled (500, 399) with delta (0, 0)
Screenshot: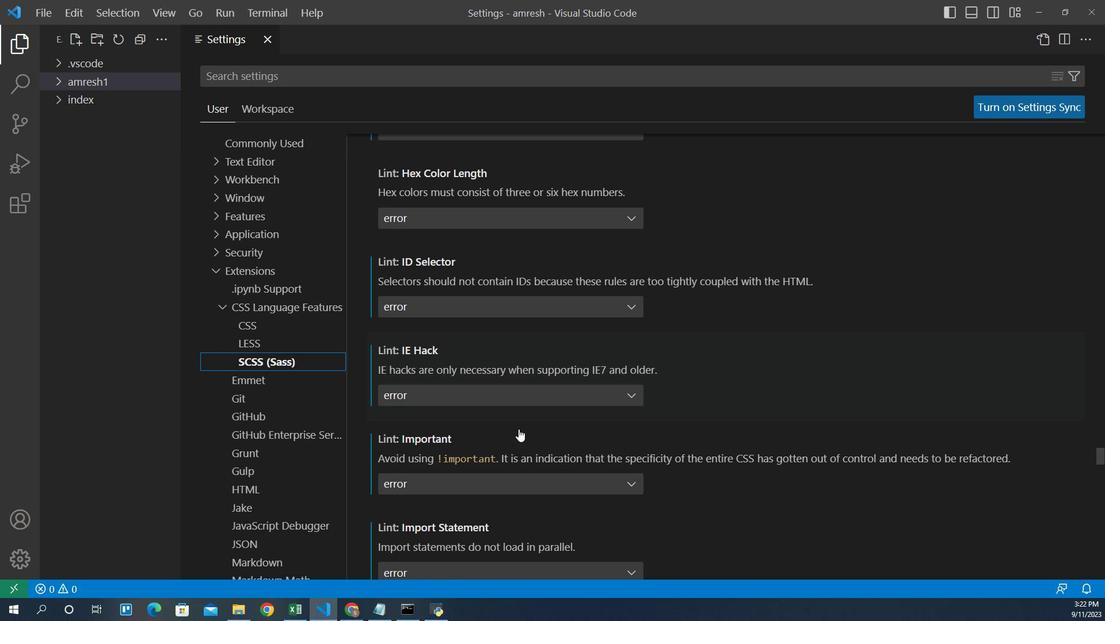 
Action: Mouse scrolled (500, 399) with delta (0, 0)
Screenshot: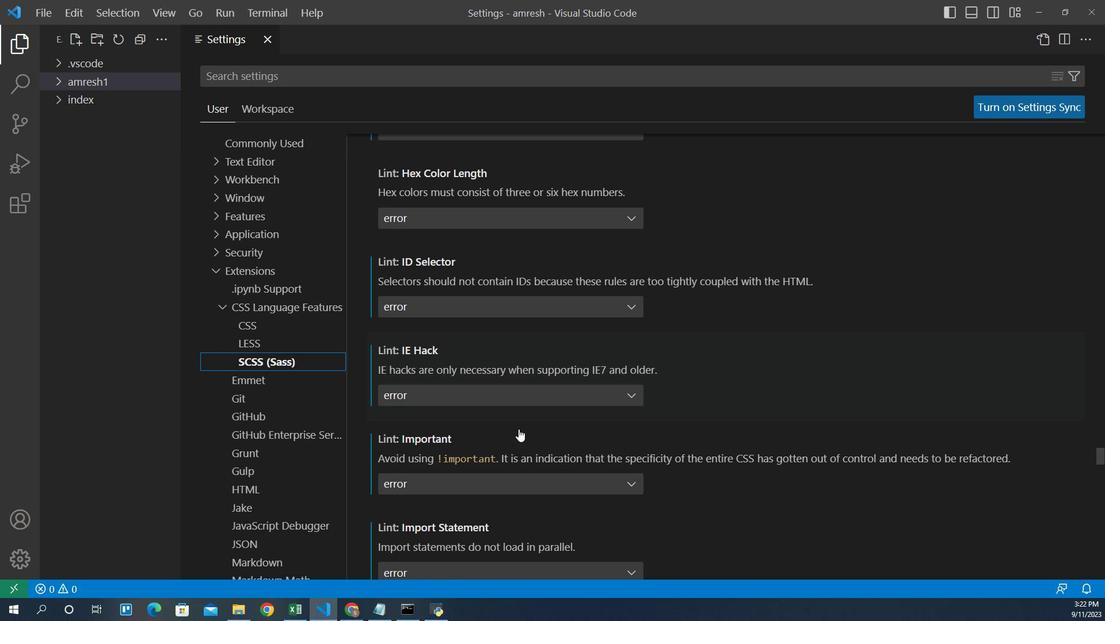 
Action: Mouse scrolled (500, 399) with delta (0, 0)
Screenshot: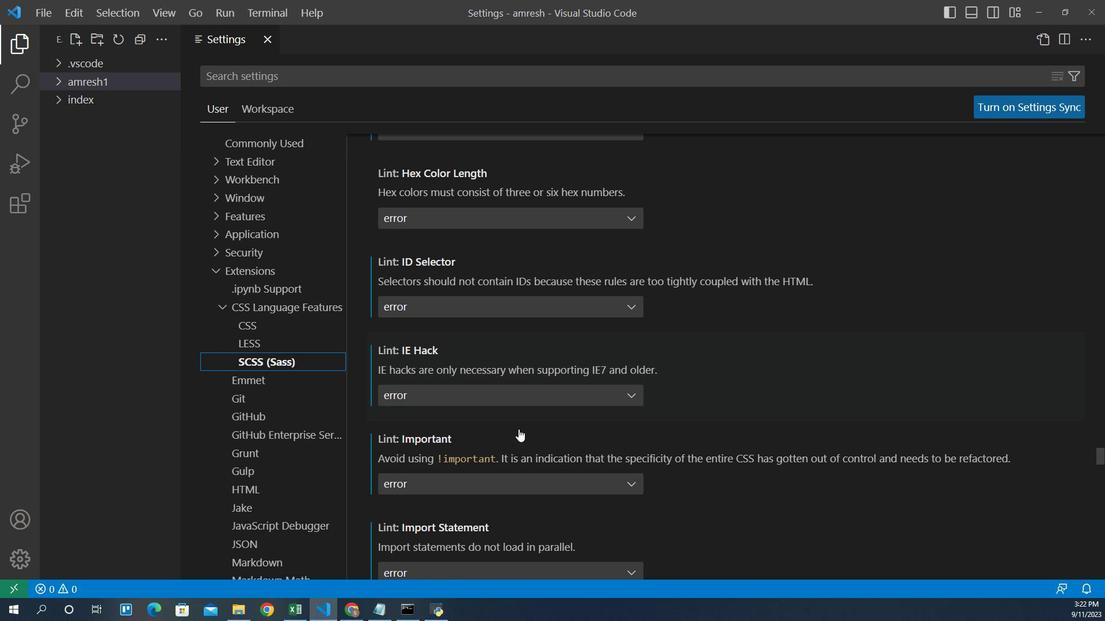 
Action: Mouse scrolled (500, 399) with delta (0, 0)
Screenshot: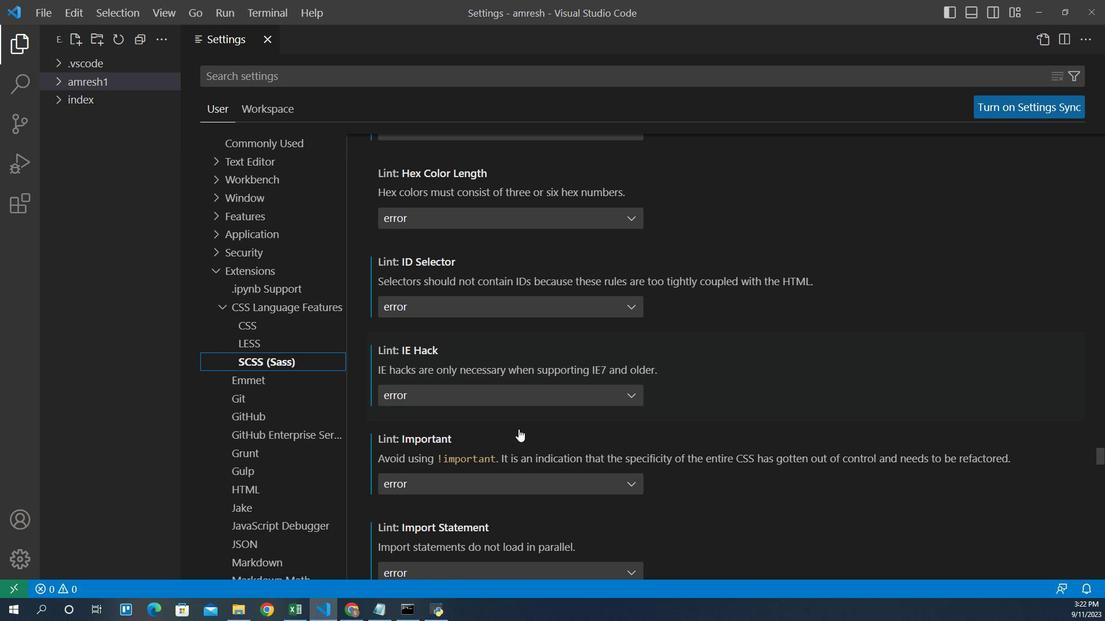 
Action: Mouse moved to (500, 399)
Screenshot: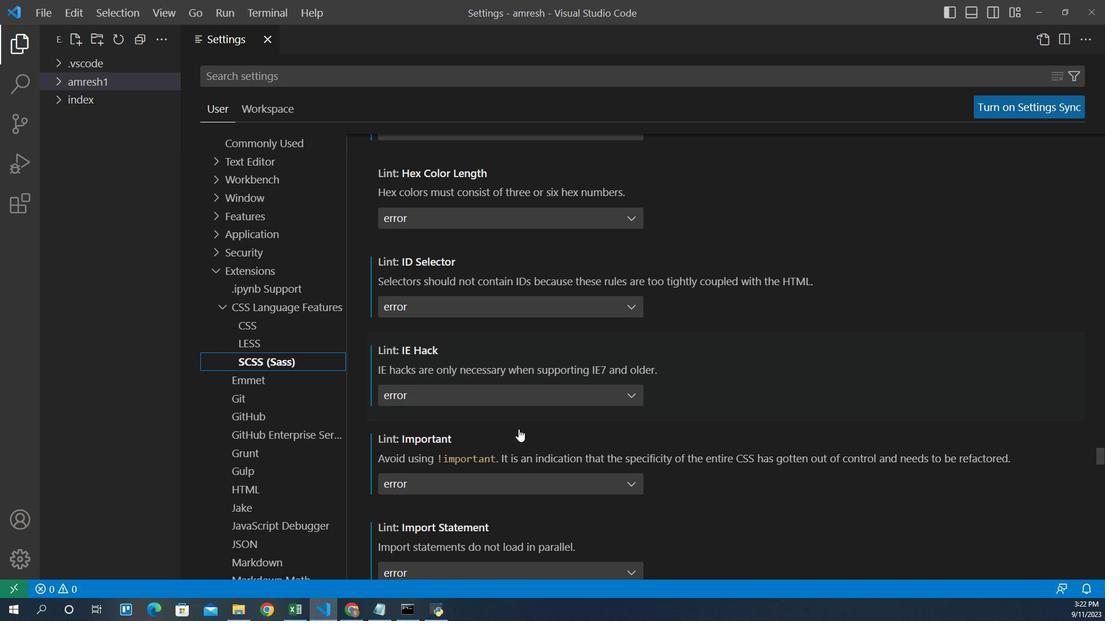 
Action: Mouse scrolled (500, 399) with delta (0, 0)
Screenshot: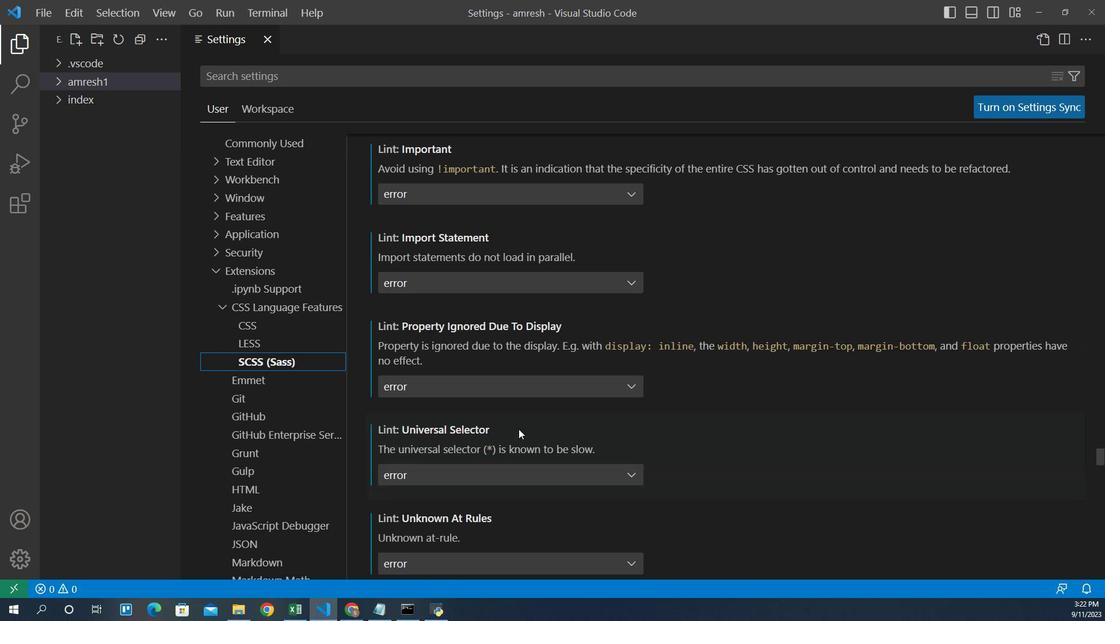 
Action: Mouse scrolled (500, 399) with delta (0, 0)
Screenshot: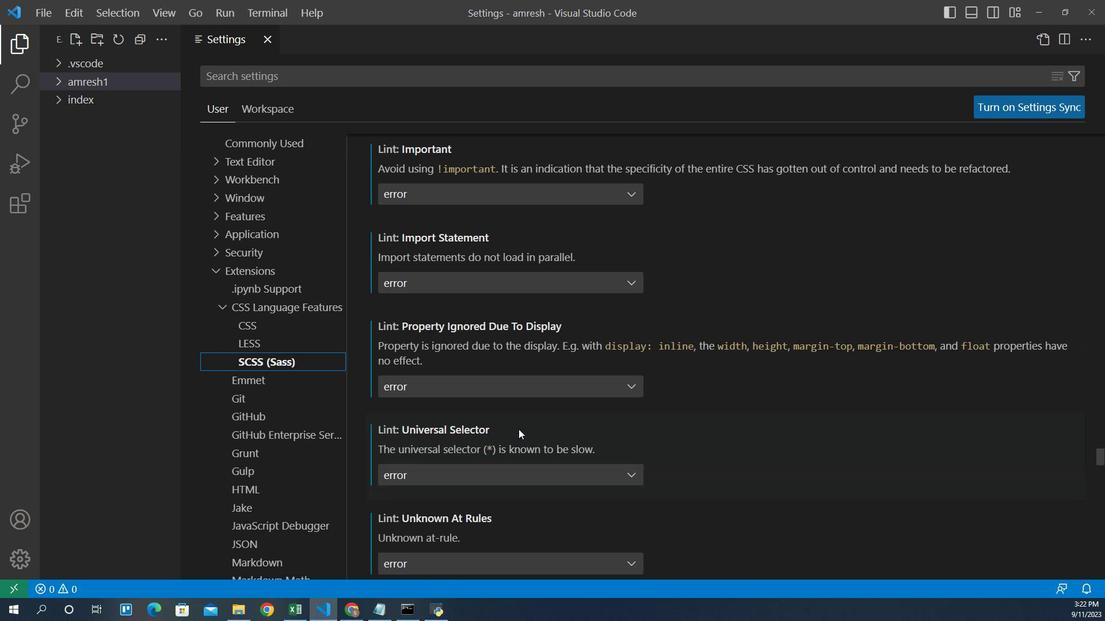 
Action: Mouse scrolled (500, 399) with delta (0, 0)
Screenshot: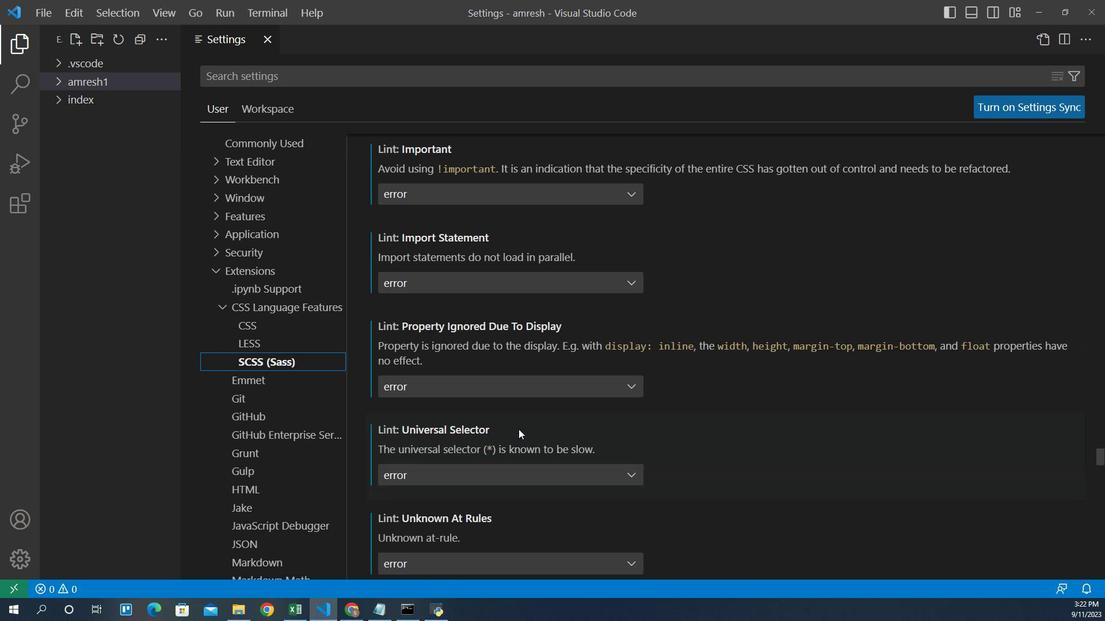 
Action: Mouse scrolled (500, 399) with delta (0, 0)
Screenshot: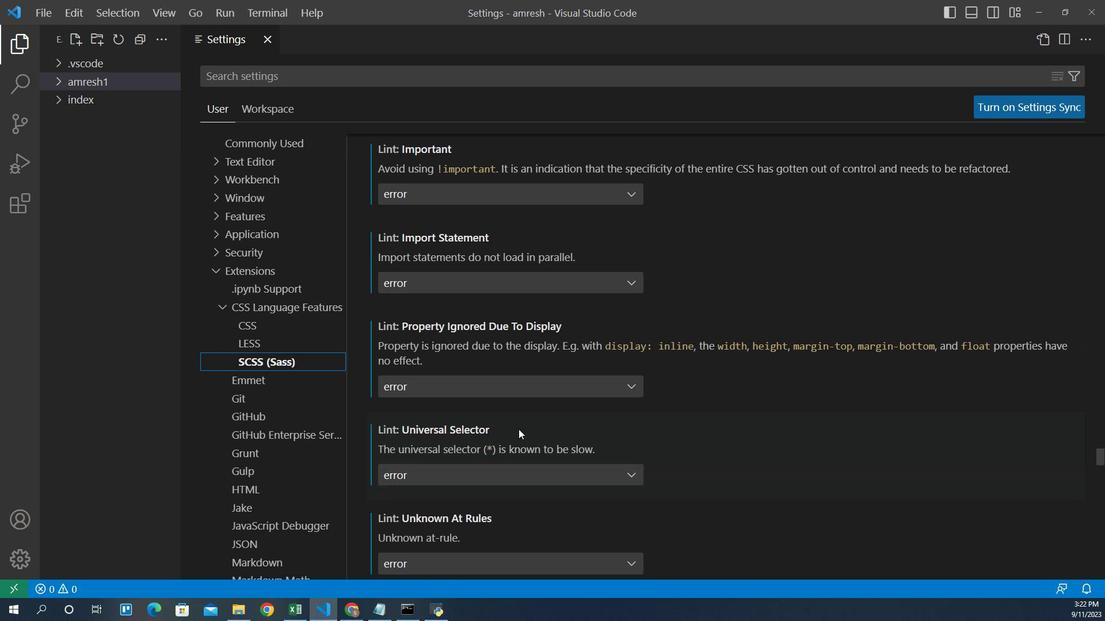 
Action: Mouse scrolled (500, 399) with delta (0, 0)
Screenshot: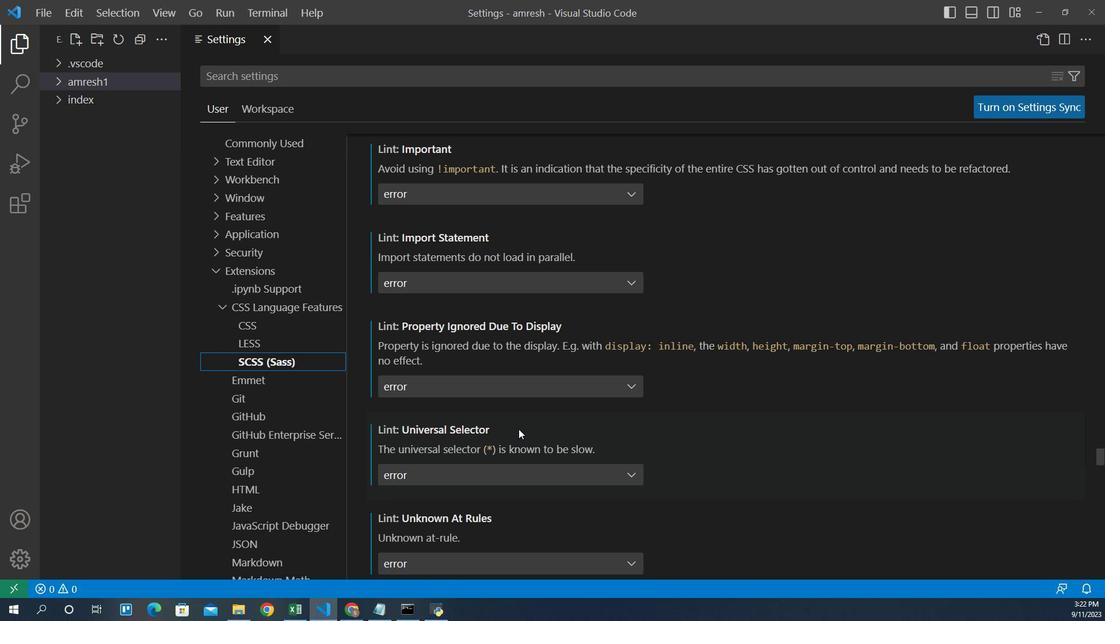 
Action: Mouse scrolled (500, 399) with delta (0, 0)
Screenshot: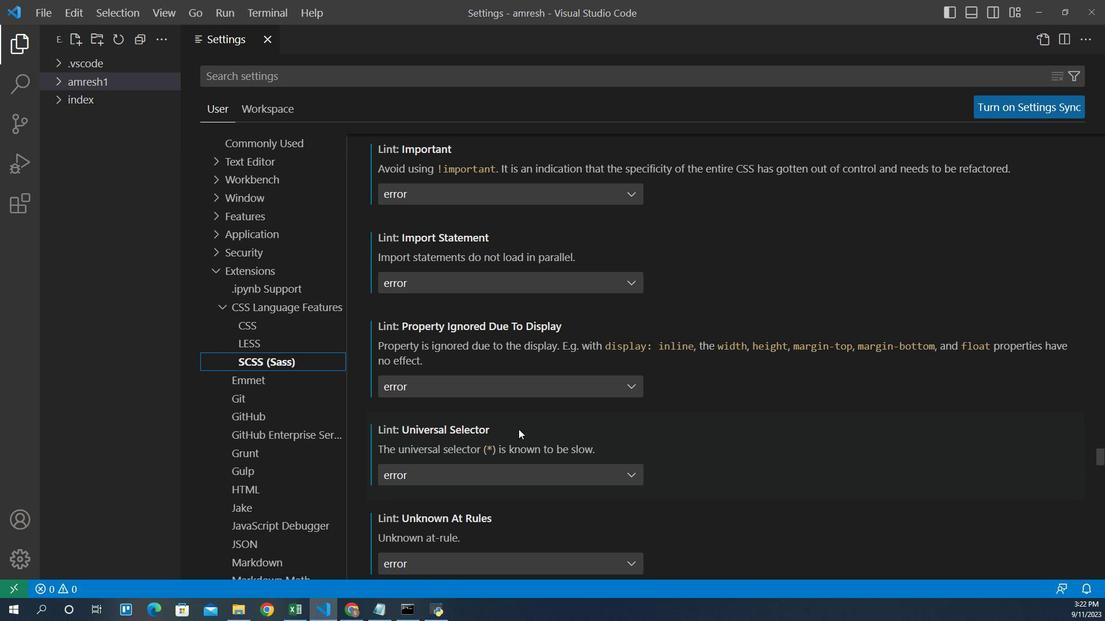 
Action: Mouse scrolled (500, 399) with delta (0, 0)
Screenshot: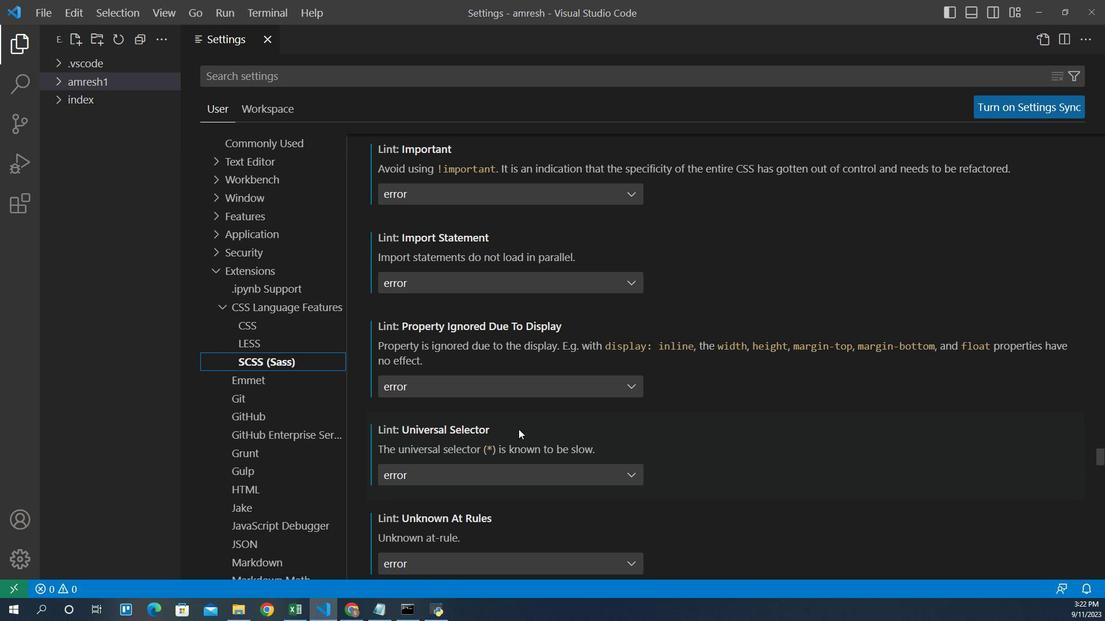 
Action: Mouse scrolled (500, 399) with delta (0, 0)
Screenshot: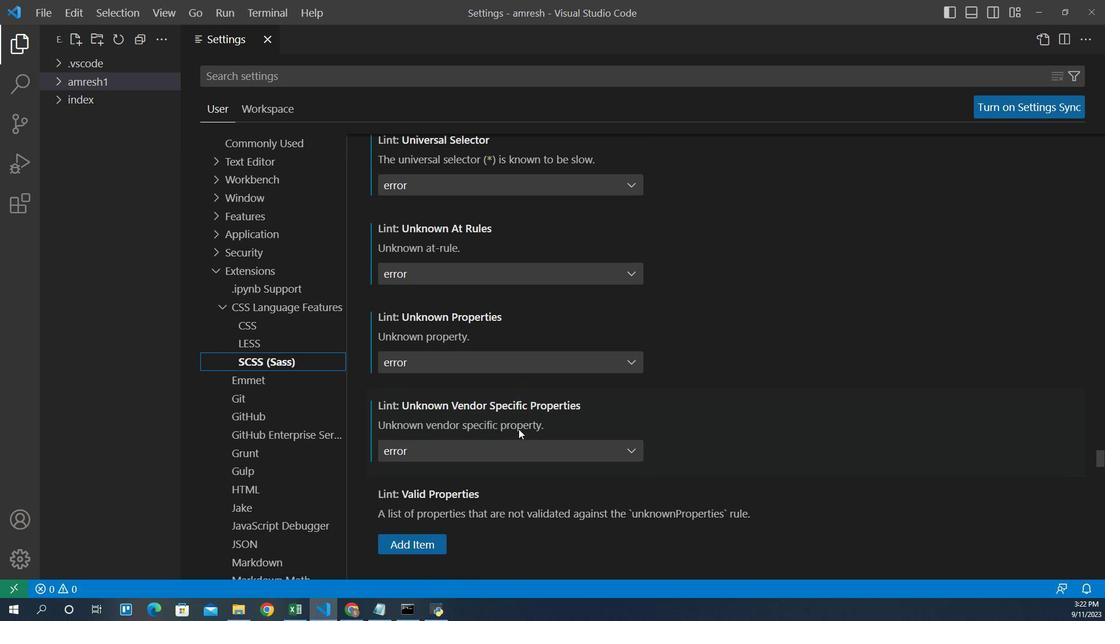 
Action: Mouse scrolled (500, 399) with delta (0, 0)
Screenshot: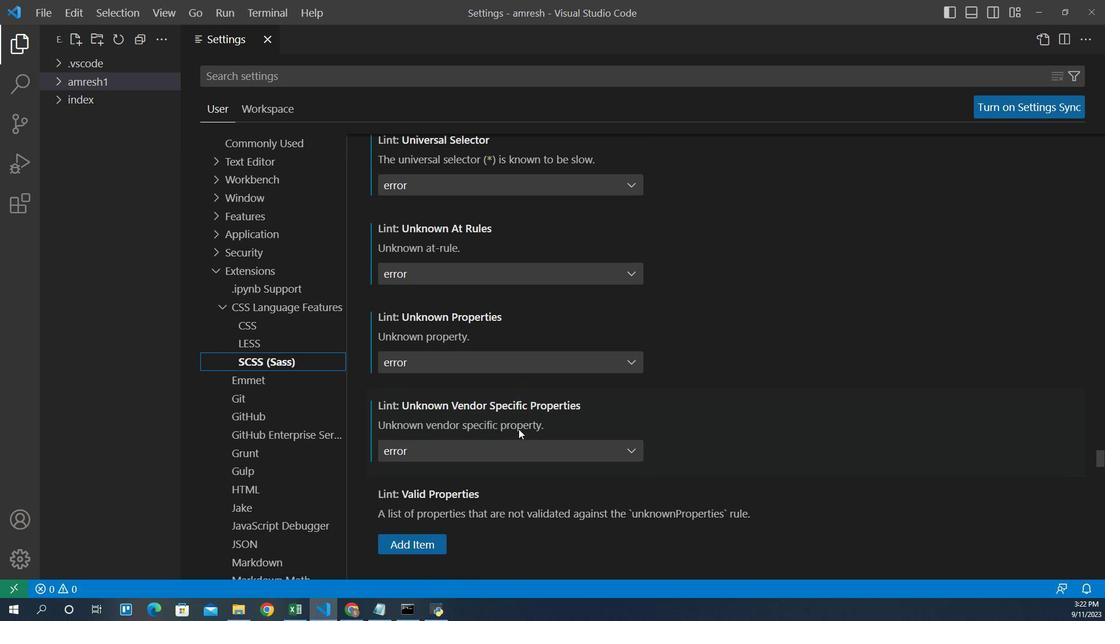 
Action: Mouse scrolled (500, 399) with delta (0, 0)
Screenshot: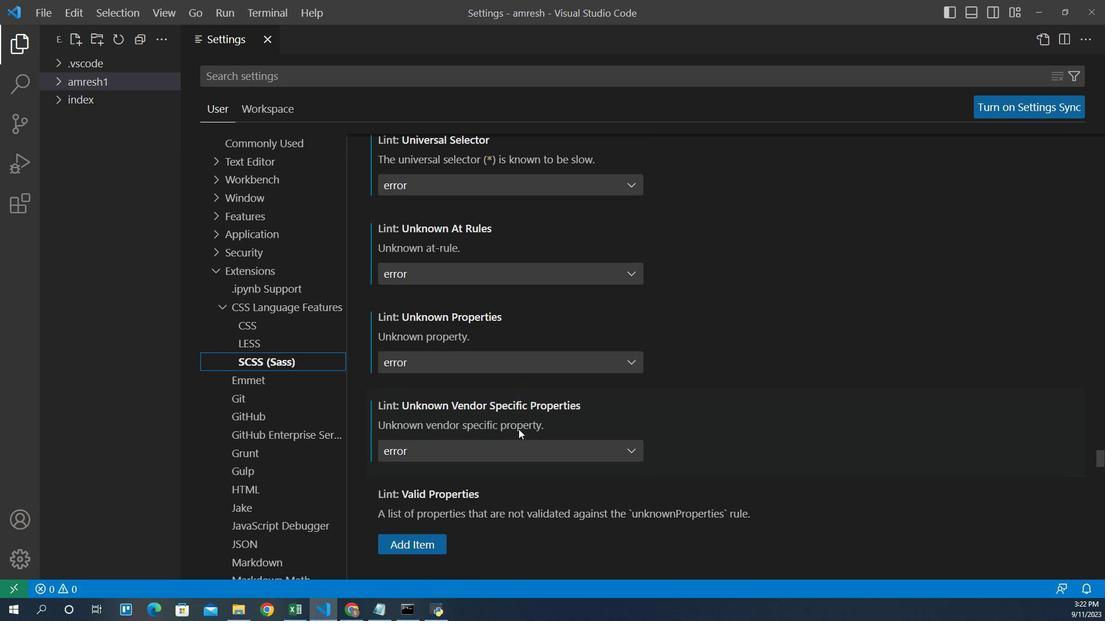 
Action: Mouse scrolled (500, 399) with delta (0, 0)
Screenshot: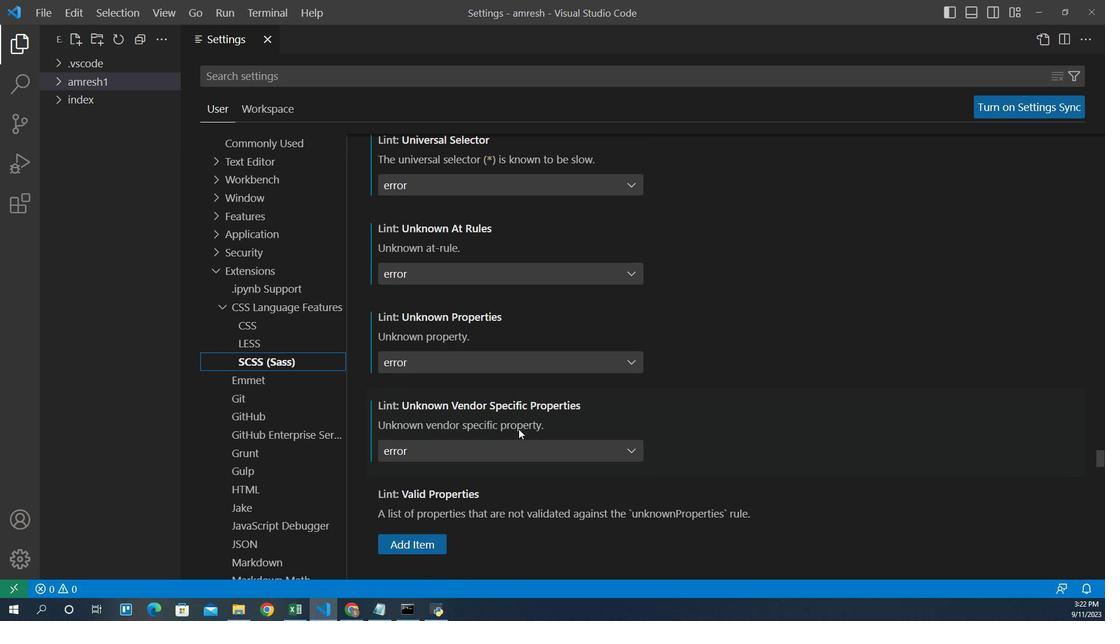 
Action: Mouse scrolled (500, 399) with delta (0, 0)
Screenshot: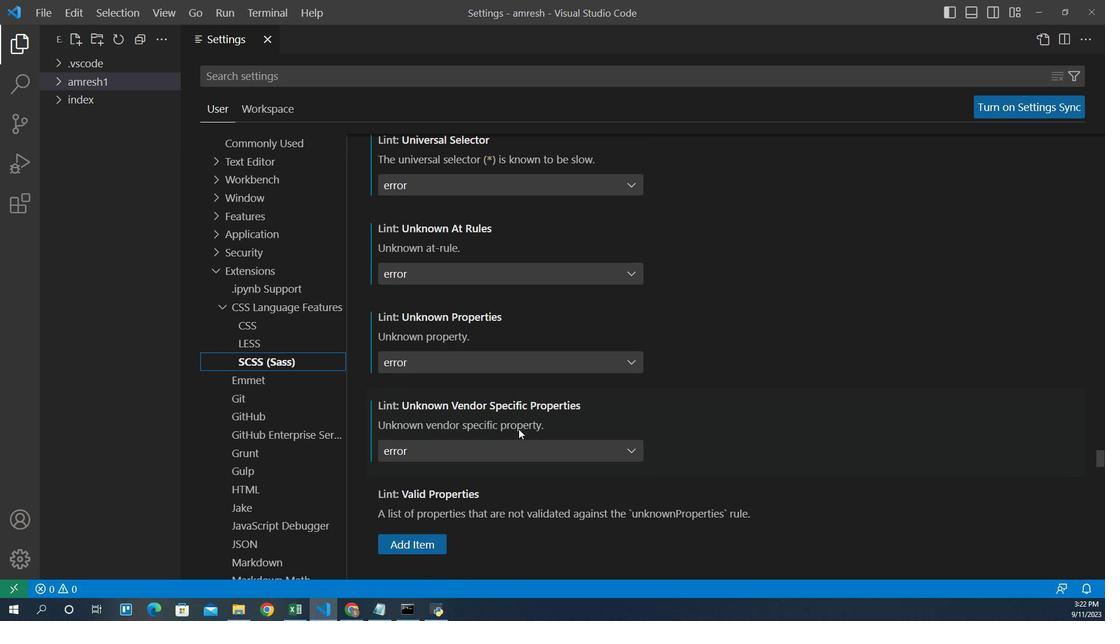 
Action: Mouse scrolled (500, 399) with delta (0, 0)
Screenshot: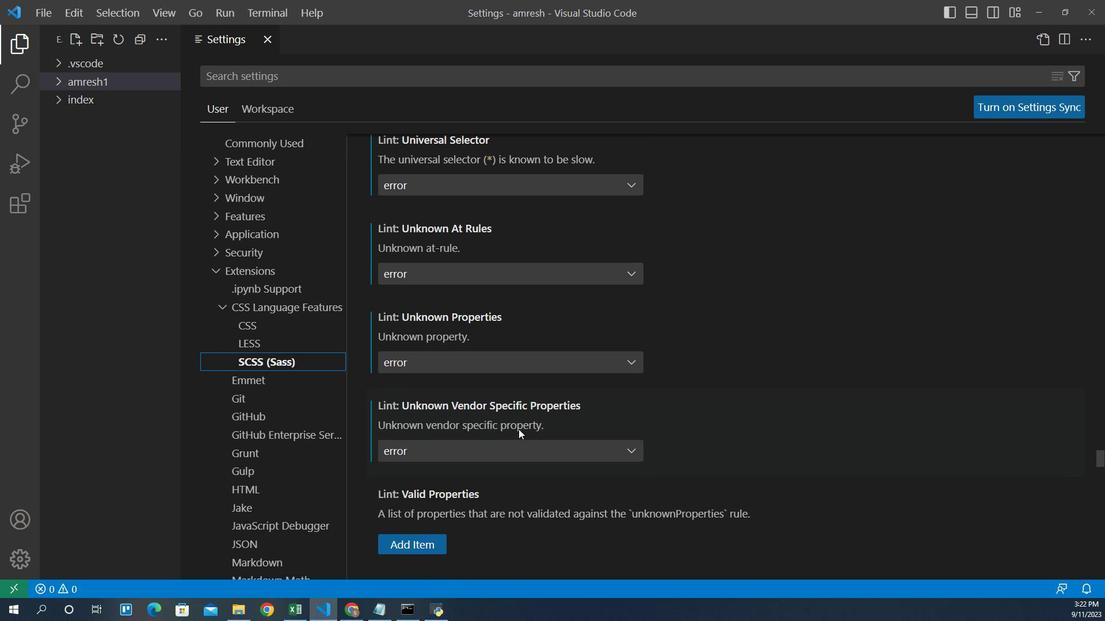 
Action: Mouse scrolled (500, 399) with delta (0, 0)
Screenshot: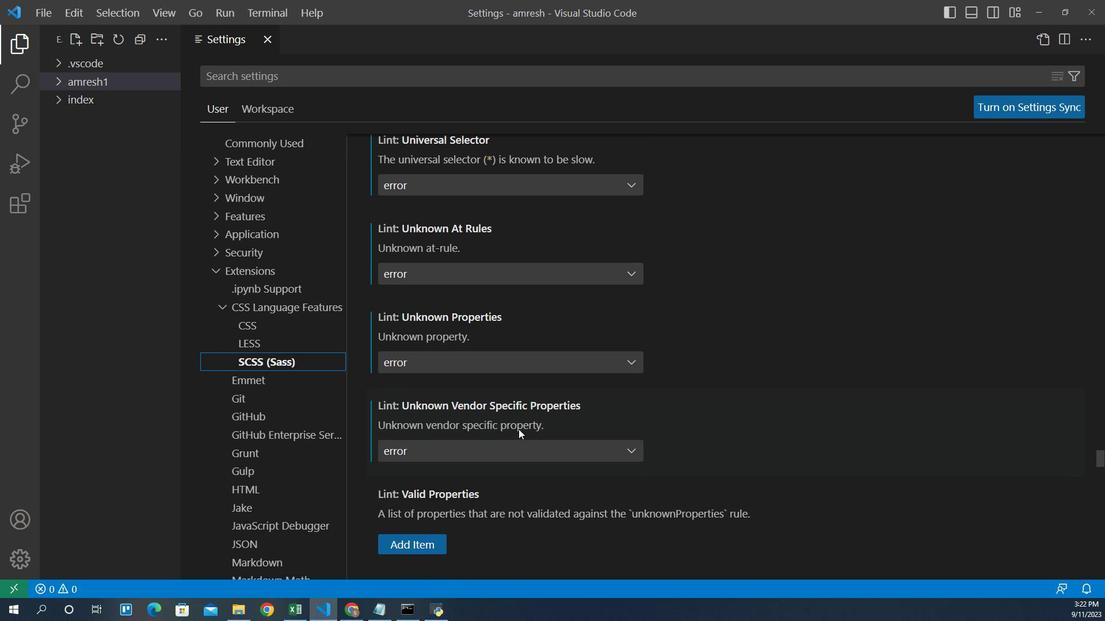 
Action: Mouse scrolled (500, 399) with delta (0, 0)
Screenshot: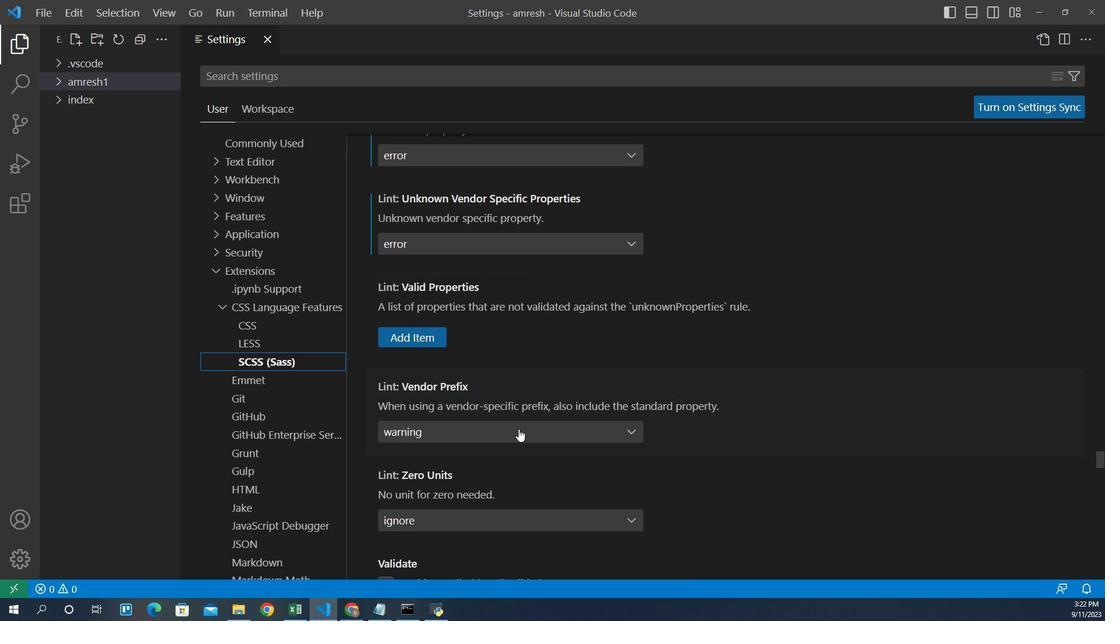 
Action: Mouse scrolled (500, 399) with delta (0, 0)
Screenshot: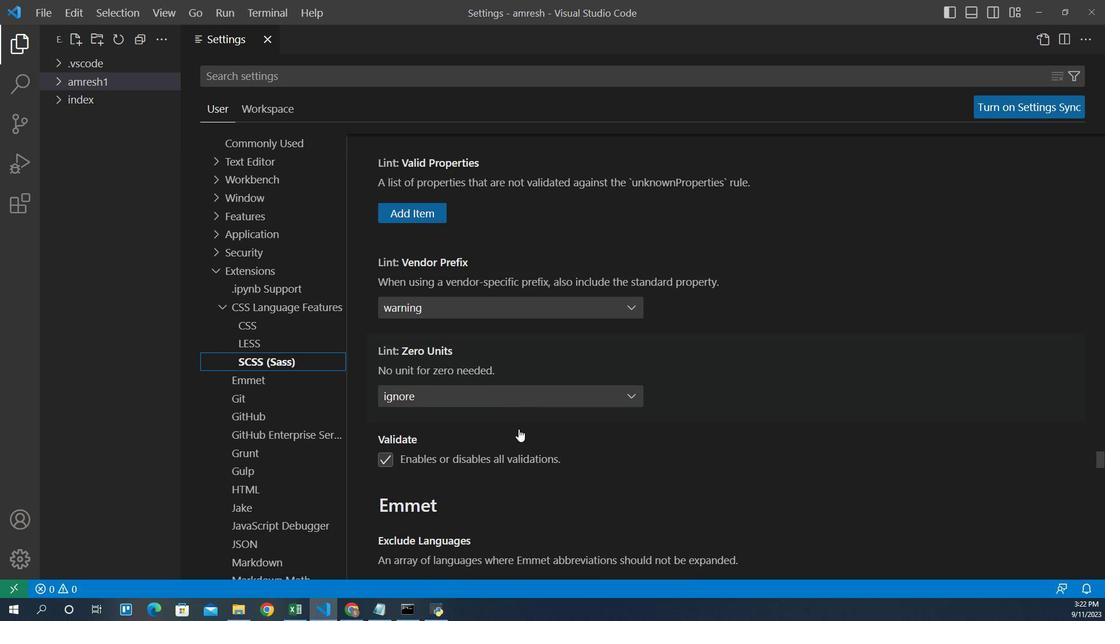 
Action: Mouse scrolled (500, 399) with delta (0, 0)
Screenshot: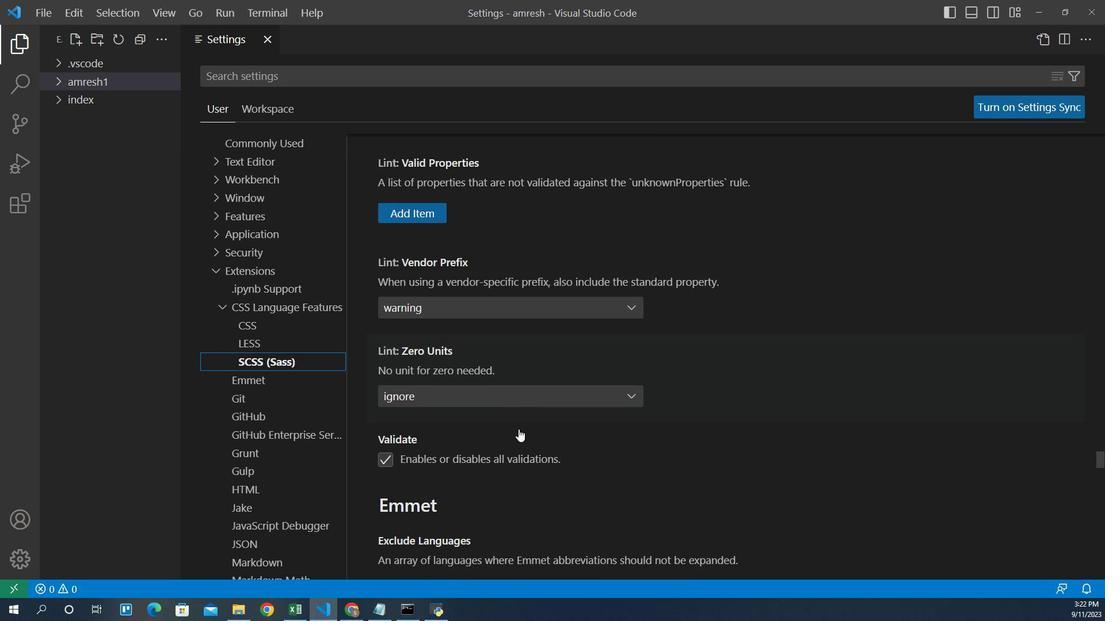 
Action: Mouse scrolled (500, 399) with delta (0, 0)
Screenshot: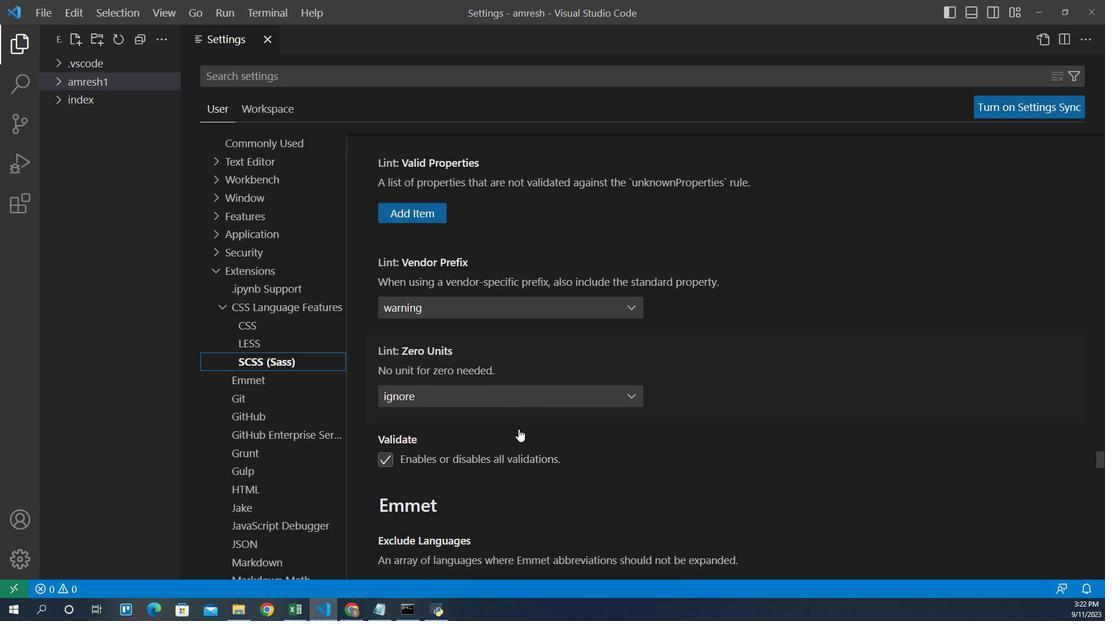 
Action: Mouse scrolled (500, 399) with delta (0, 0)
Screenshot: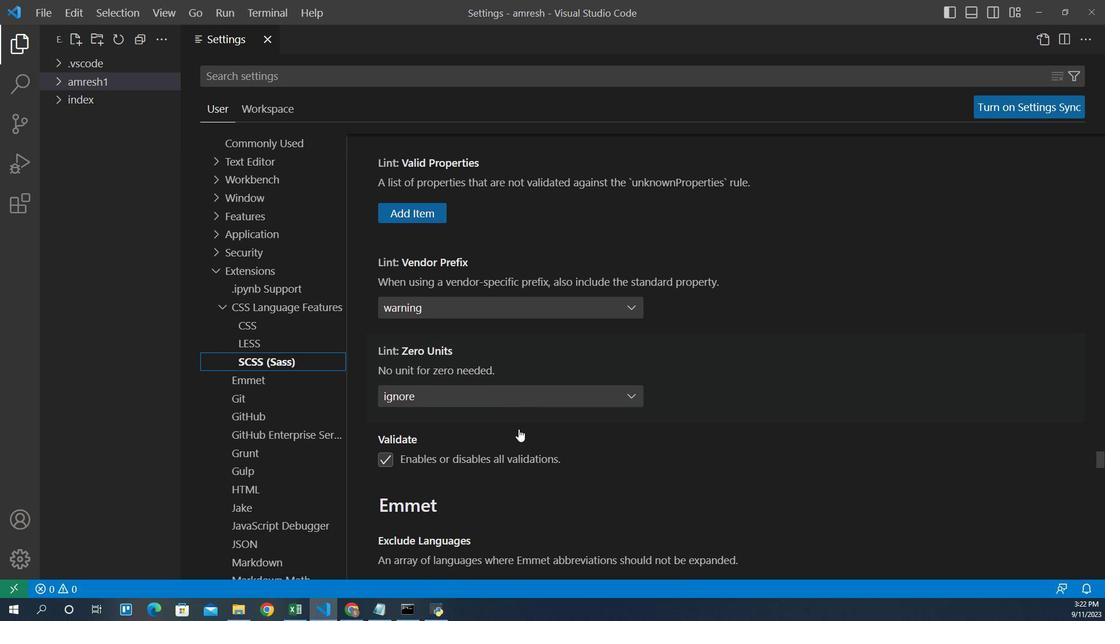 
Action: Mouse scrolled (500, 399) with delta (0, 0)
Screenshot: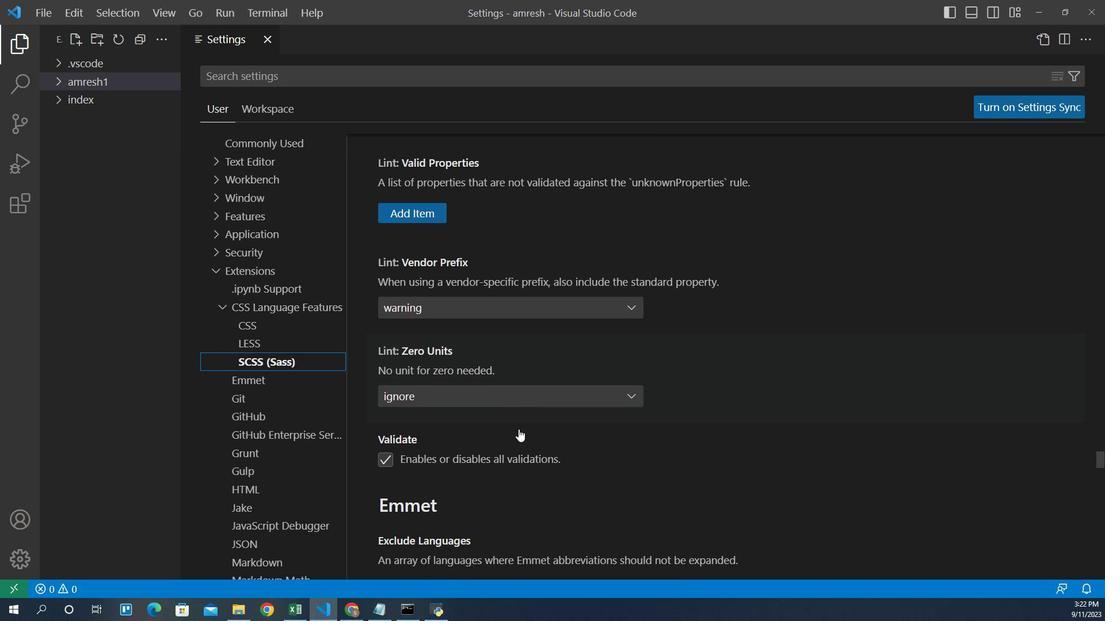 
Action: Mouse scrolled (500, 399) with delta (0, 0)
Screenshot: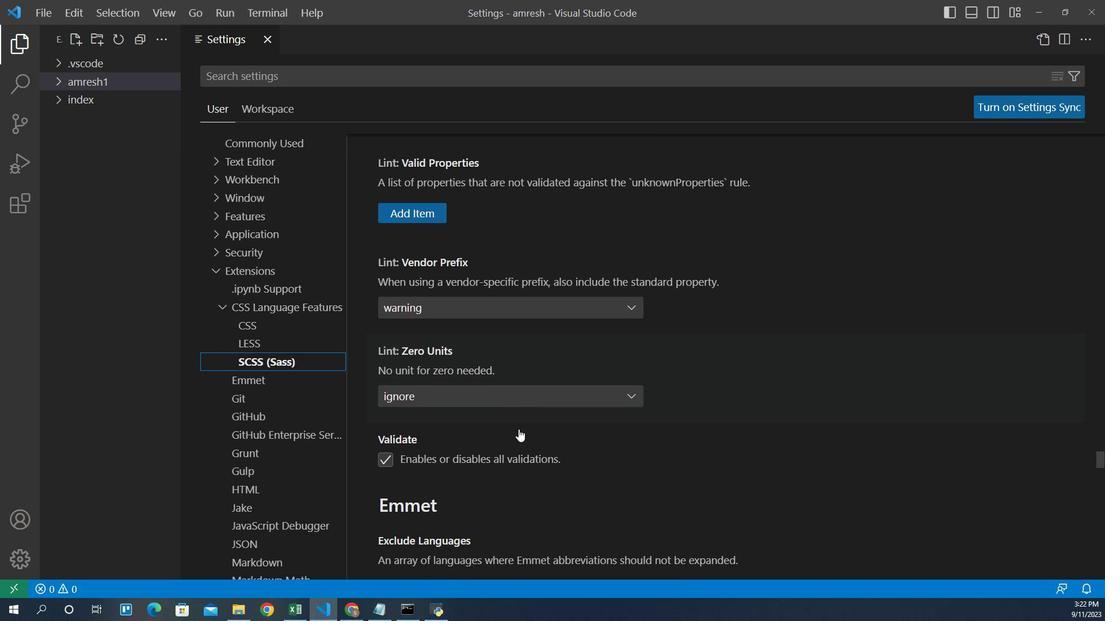 
Action: Mouse scrolled (500, 399) with delta (0, 0)
Screenshot: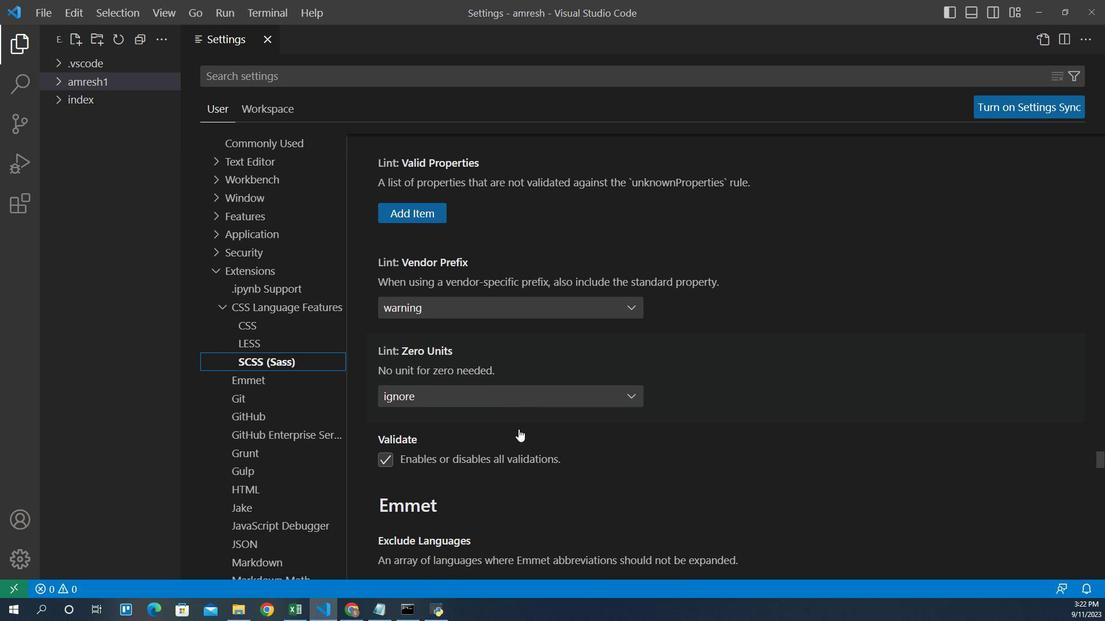 
Action: Mouse moved to (464, 323)
Screenshot: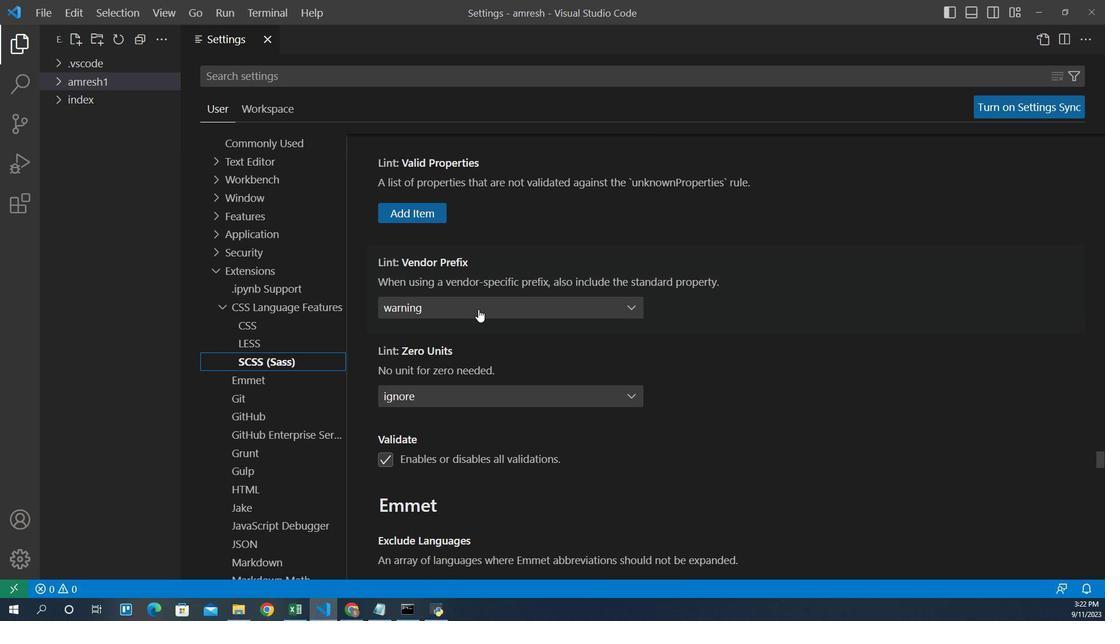
Action: Mouse pressed left at (464, 323)
Screenshot: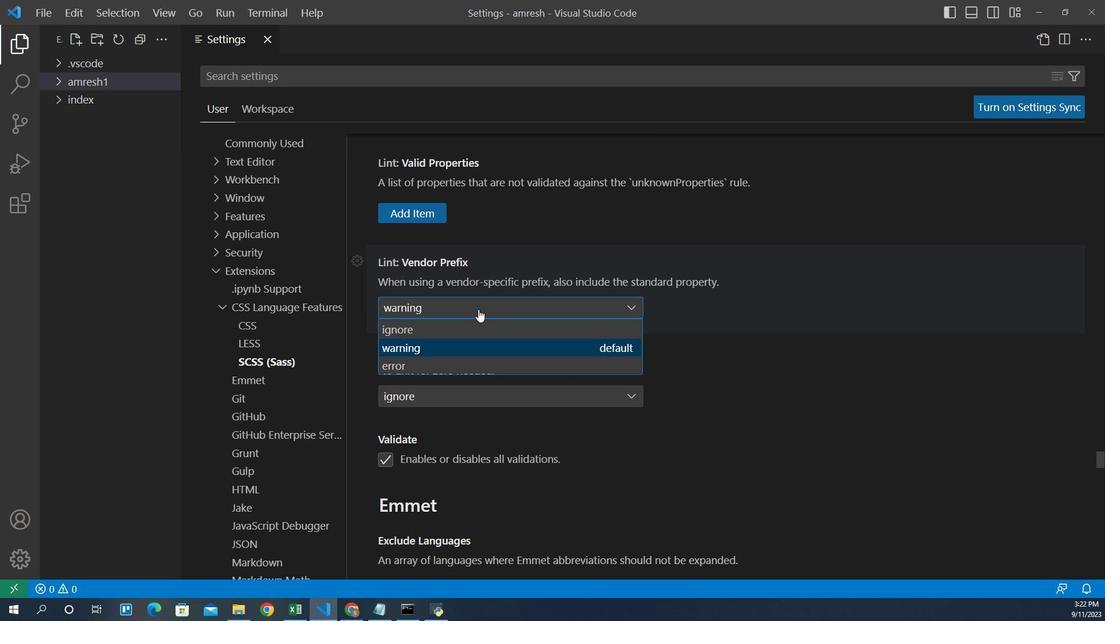 
Action: Mouse moved to (427, 344)
Screenshot: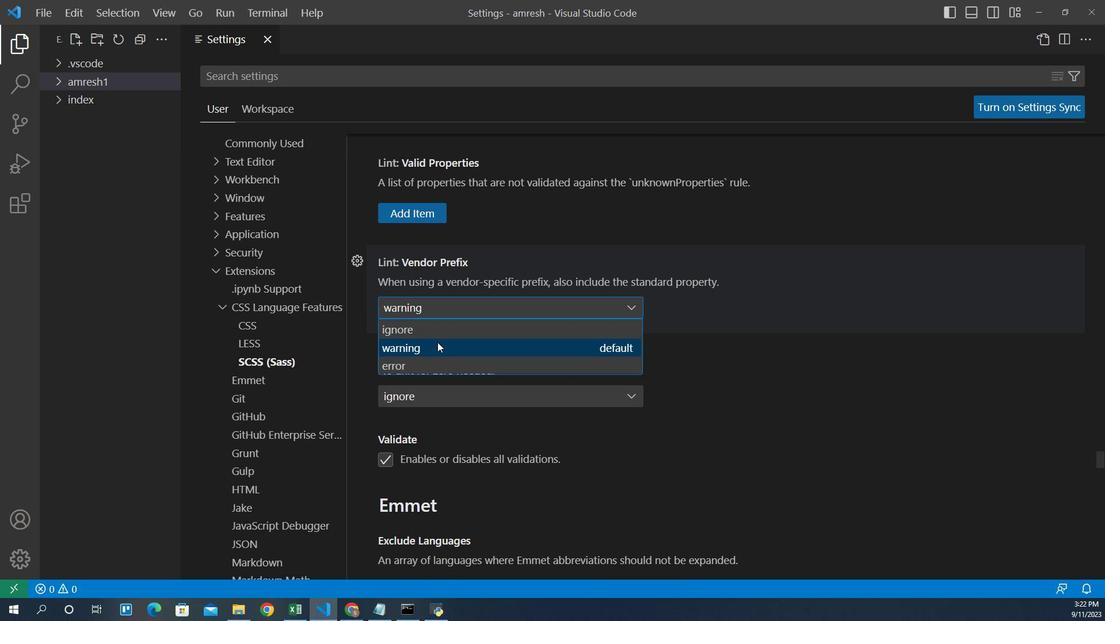 
Action: Mouse pressed left at (427, 344)
Screenshot: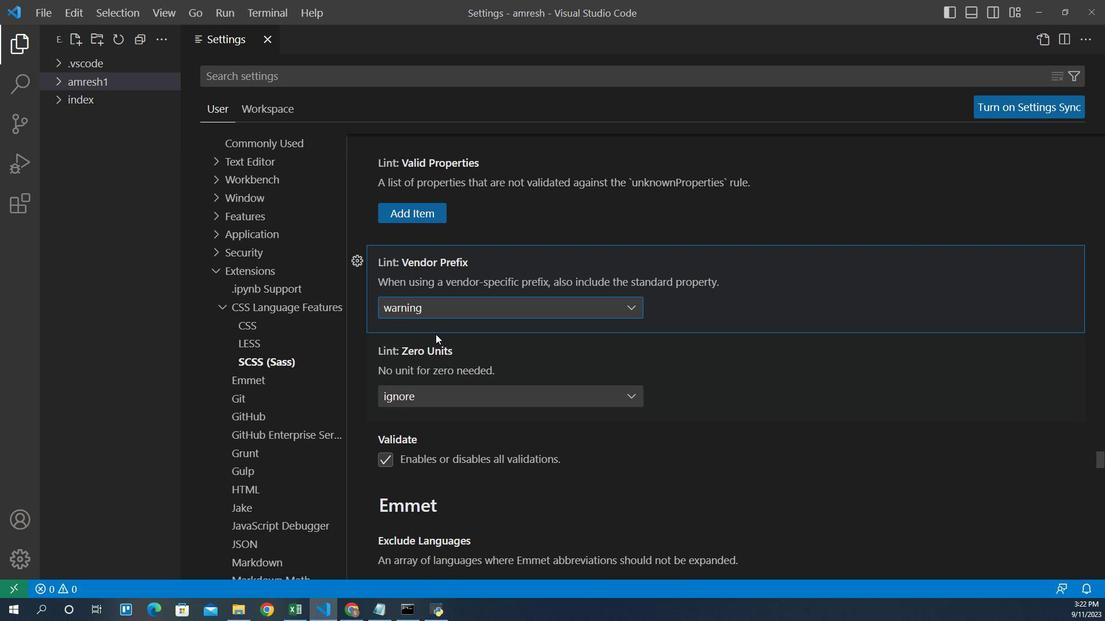 
Action: Mouse moved to (423, 325)
Screenshot: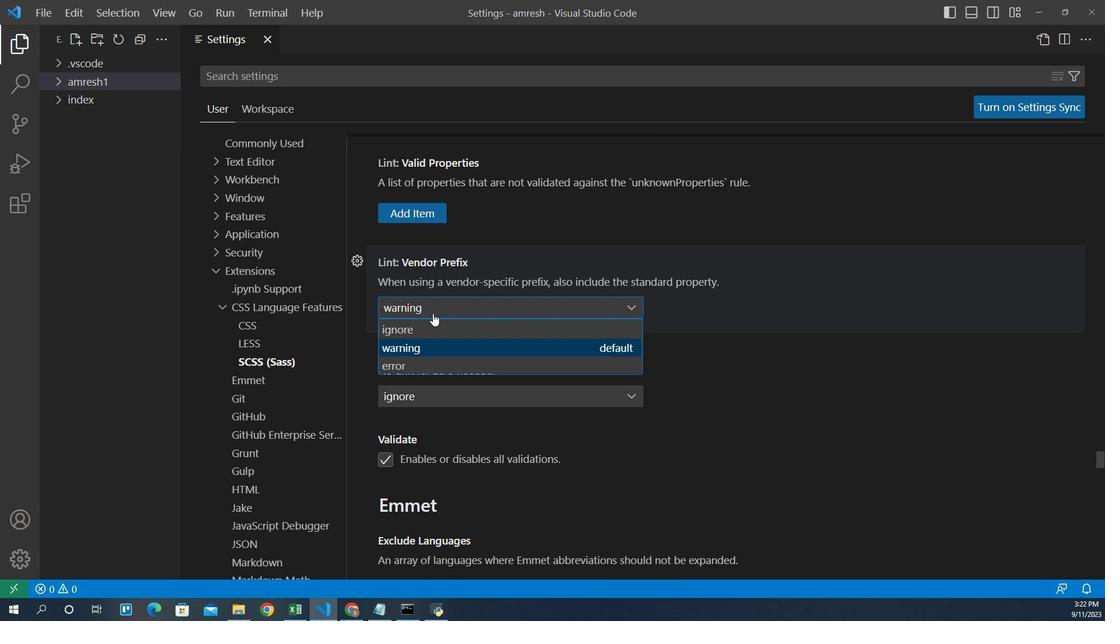 
Action: Mouse pressed left at (423, 325)
Screenshot: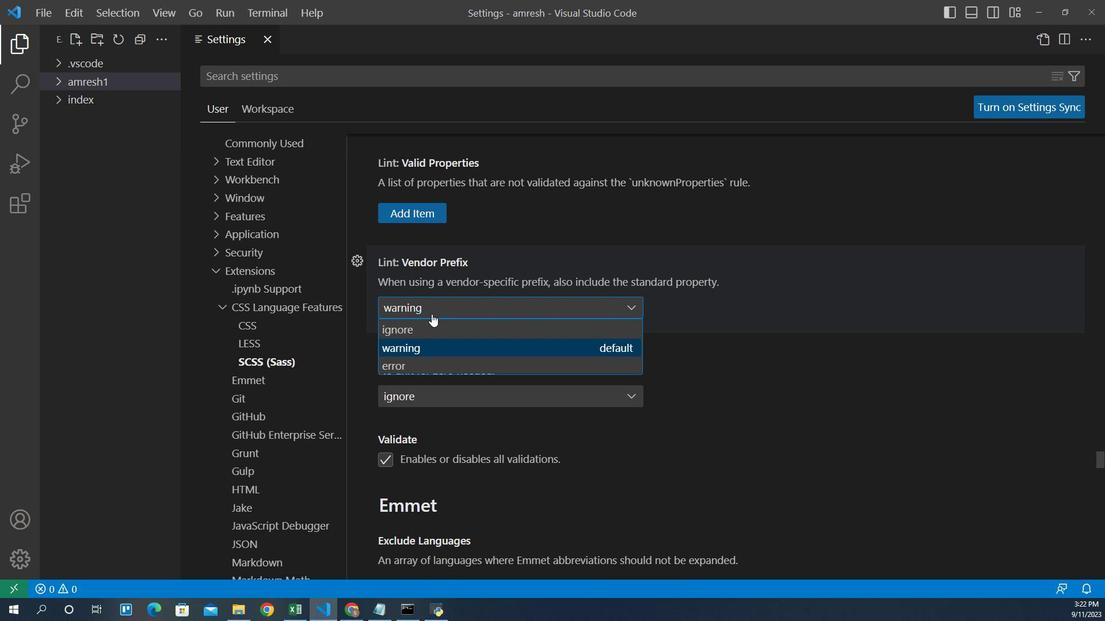 
Action: Mouse moved to (415, 333)
Screenshot: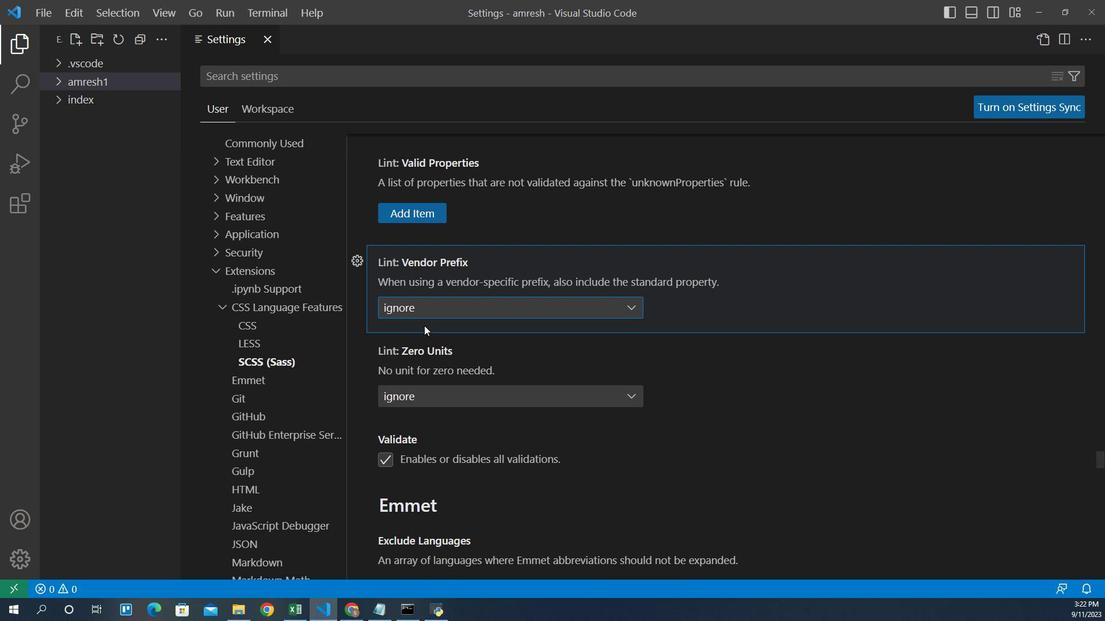 
Action: Mouse pressed left at (415, 333)
Screenshot: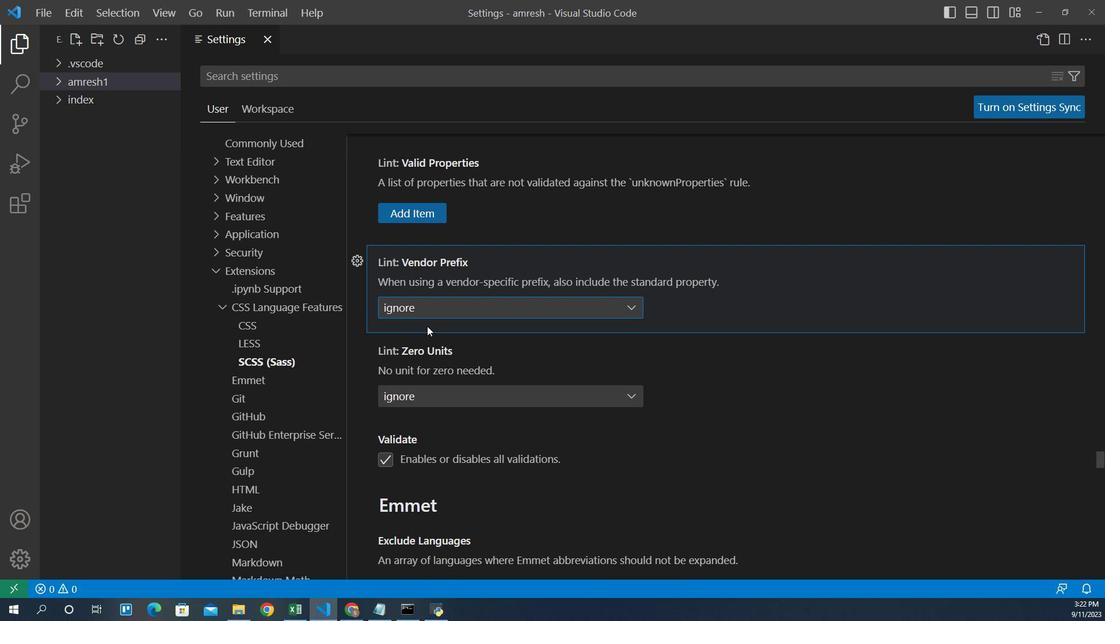 
Action: Mouse moved to (419, 333)
Screenshot: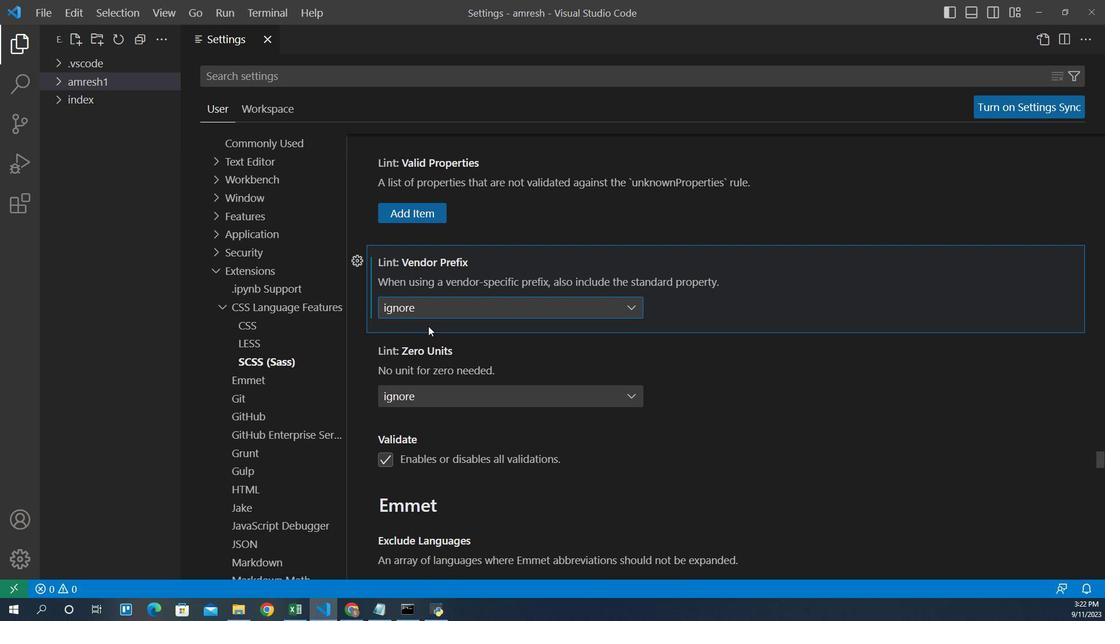 
